 Task: Find connections with filter location Xinzhou with filter topic #Entrepreneurshipwith filter profile language English with filter current company Adani Ports and SEZ with filter school Savitribai Phule Pune University with filter industry Funds and Trusts with filter service category Information Security with filter keywords title Habitat for Humanity Builder
Action: Mouse moved to (519, 68)
Screenshot: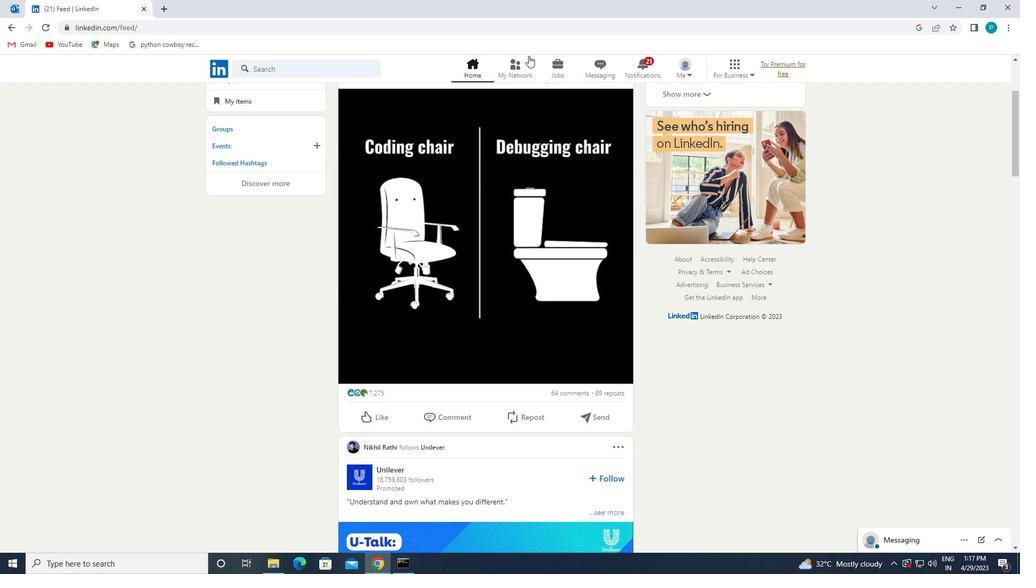 
Action: Mouse pressed left at (519, 68)
Screenshot: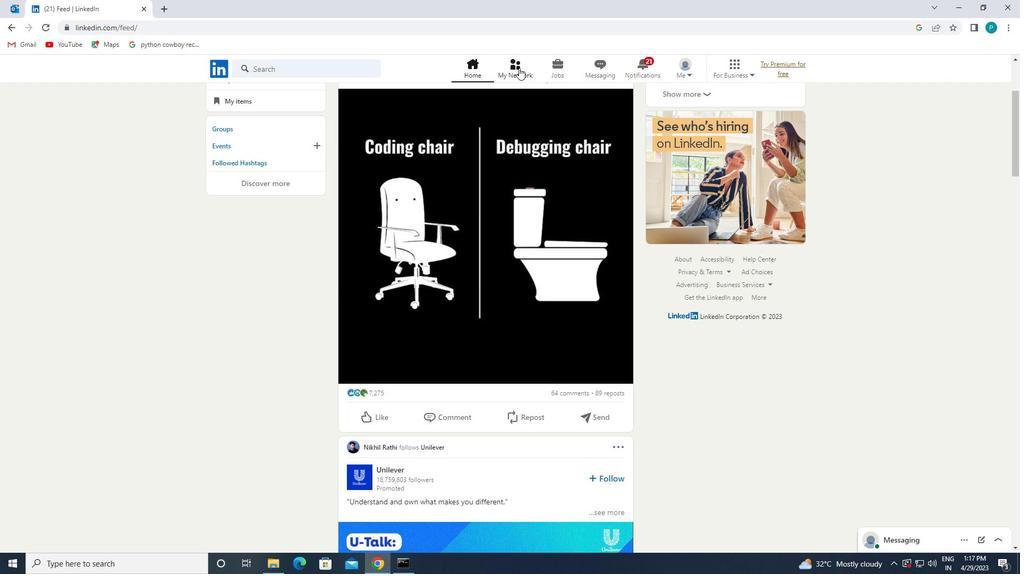 
Action: Mouse moved to (321, 131)
Screenshot: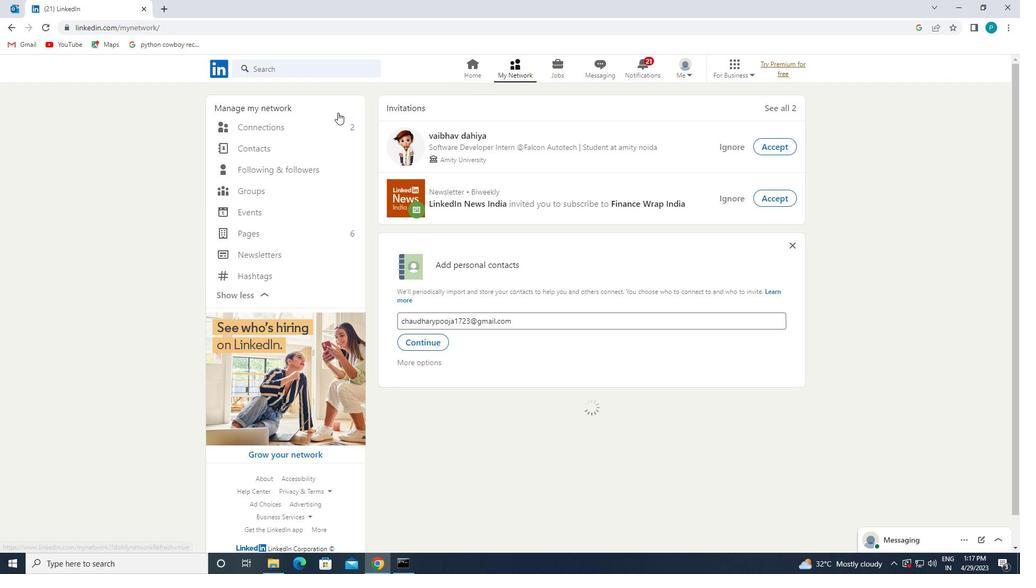 
Action: Mouse pressed left at (321, 131)
Screenshot: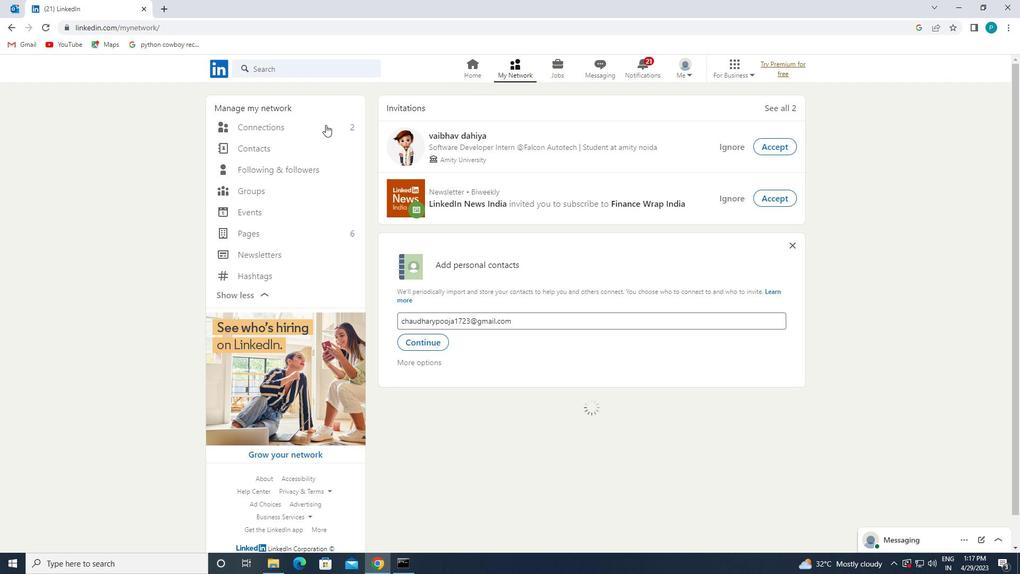 
Action: Mouse moved to (590, 122)
Screenshot: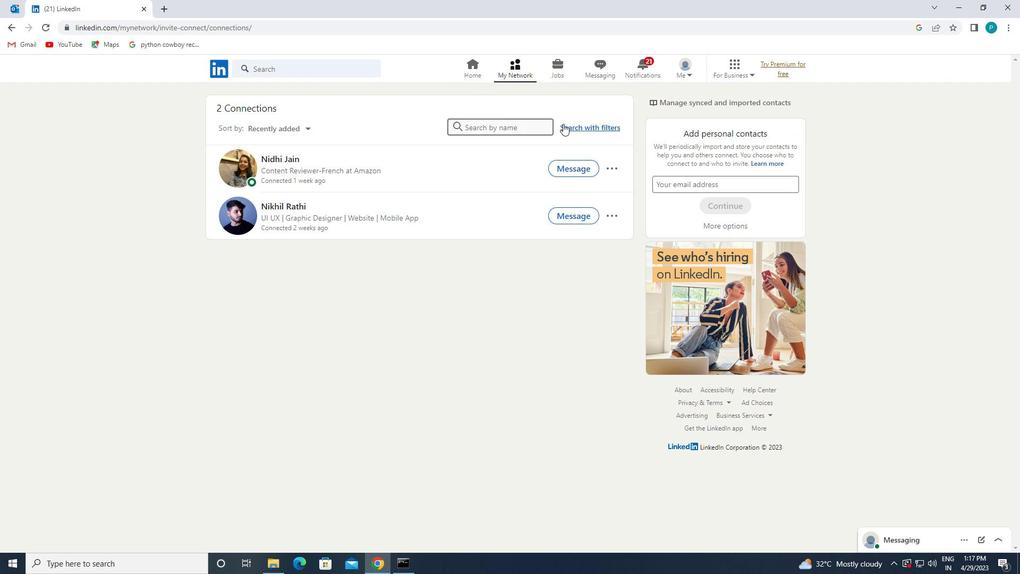 
Action: Mouse pressed left at (590, 122)
Screenshot: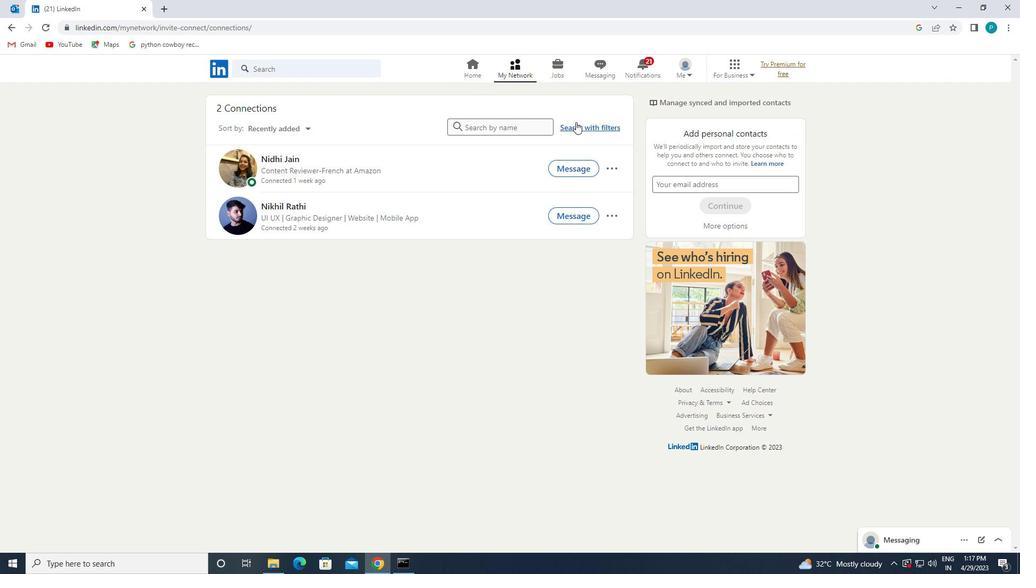 
Action: Mouse moved to (538, 97)
Screenshot: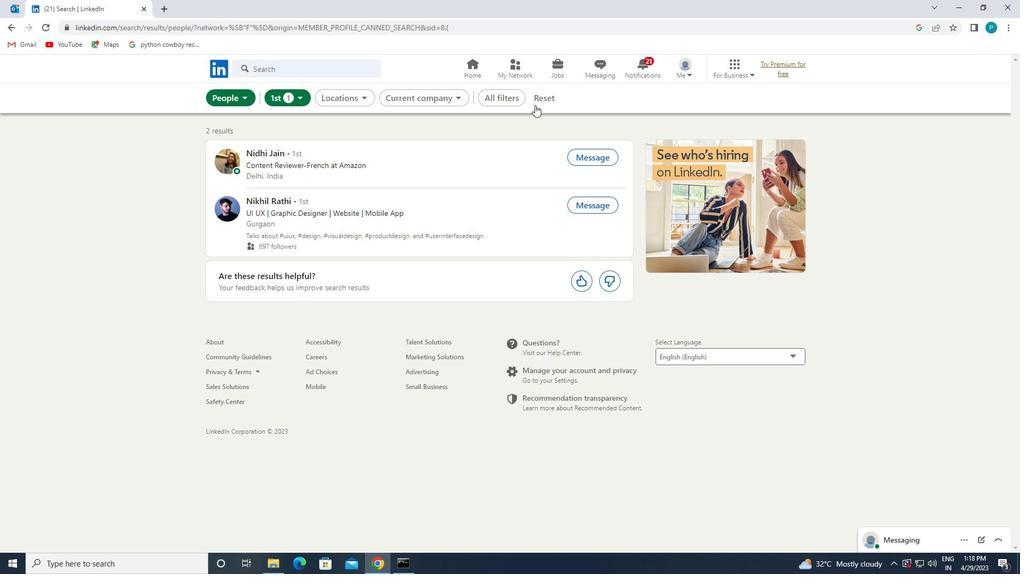 
Action: Mouse pressed left at (538, 97)
Screenshot: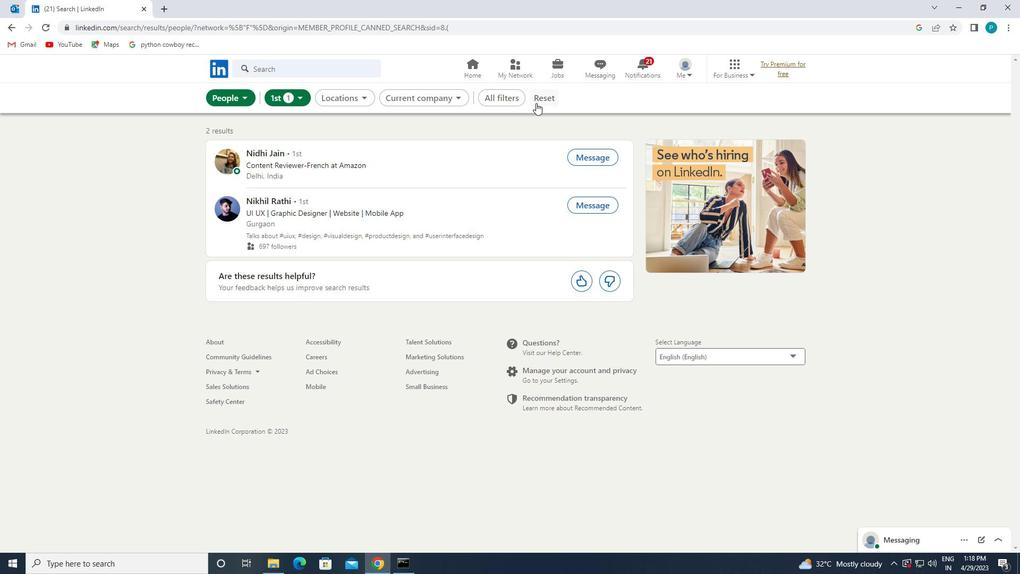 
Action: Mouse moved to (512, 95)
Screenshot: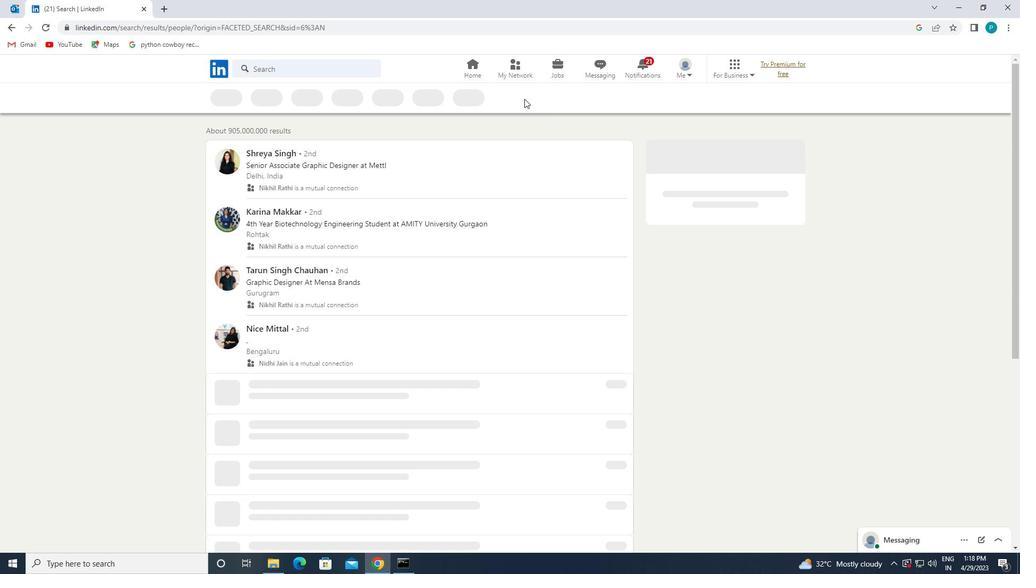 
Action: Mouse pressed left at (512, 95)
Screenshot: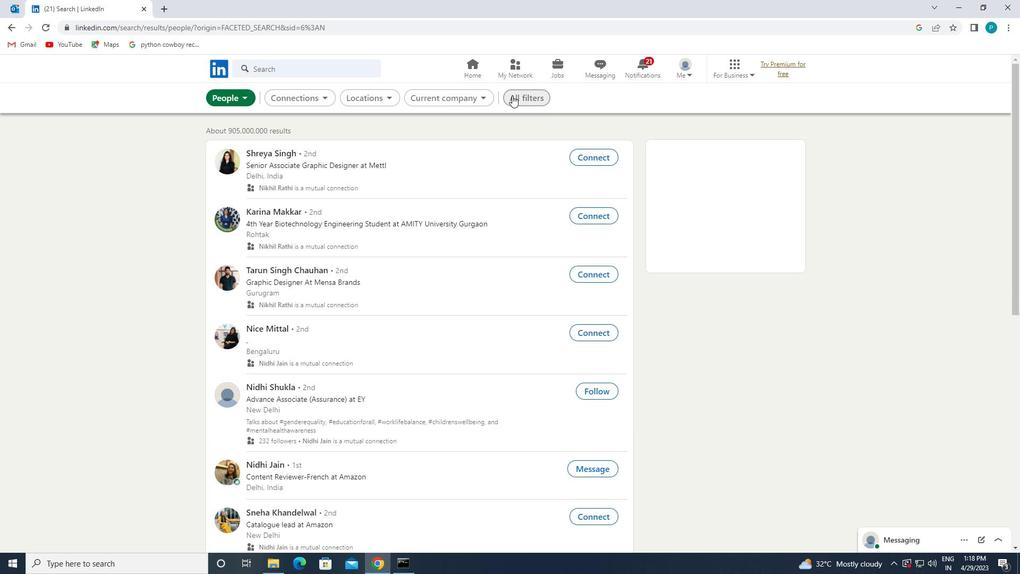 
Action: Mouse moved to (885, 273)
Screenshot: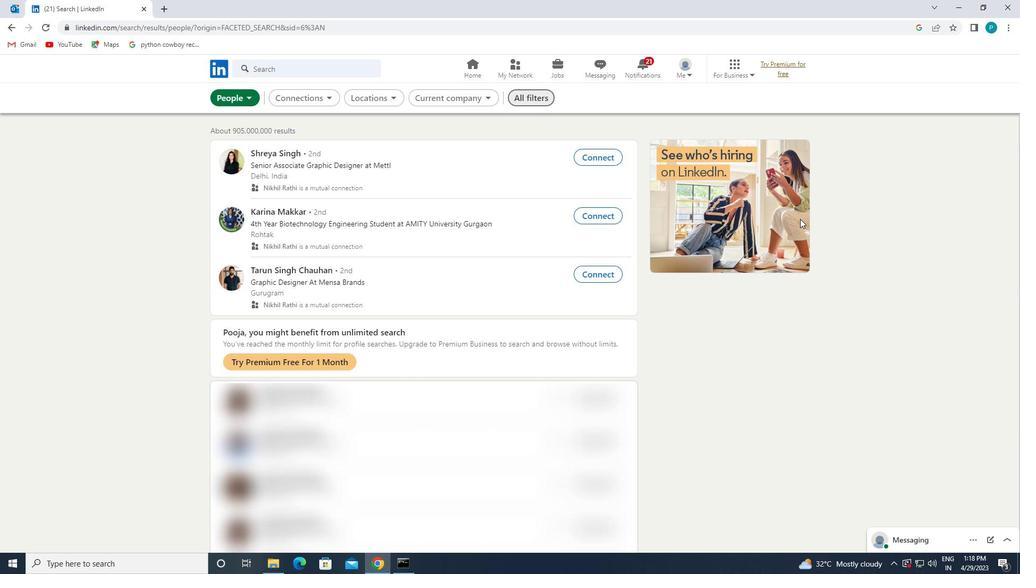 
Action: Mouse scrolled (885, 272) with delta (0, 0)
Screenshot: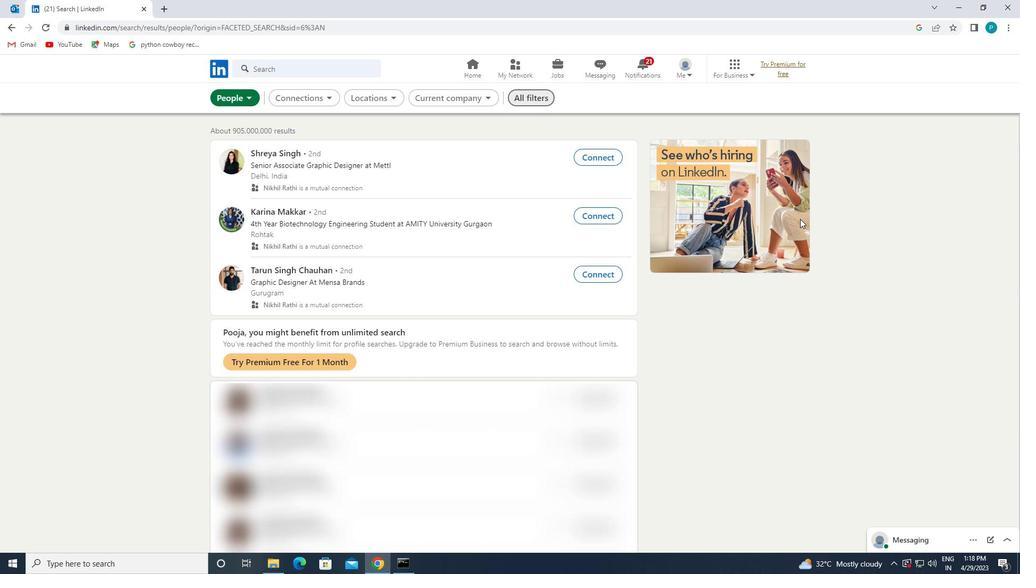
Action: Mouse moved to (885, 273)
Screenshot: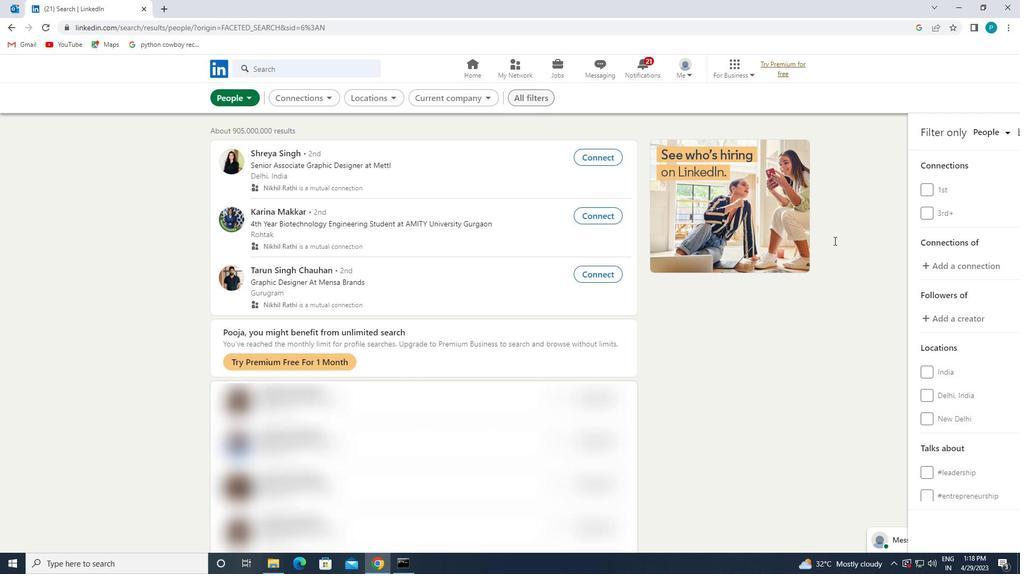 
Action: Mouse scrolled (885, 272) with delta (0, 0)
Screenshot: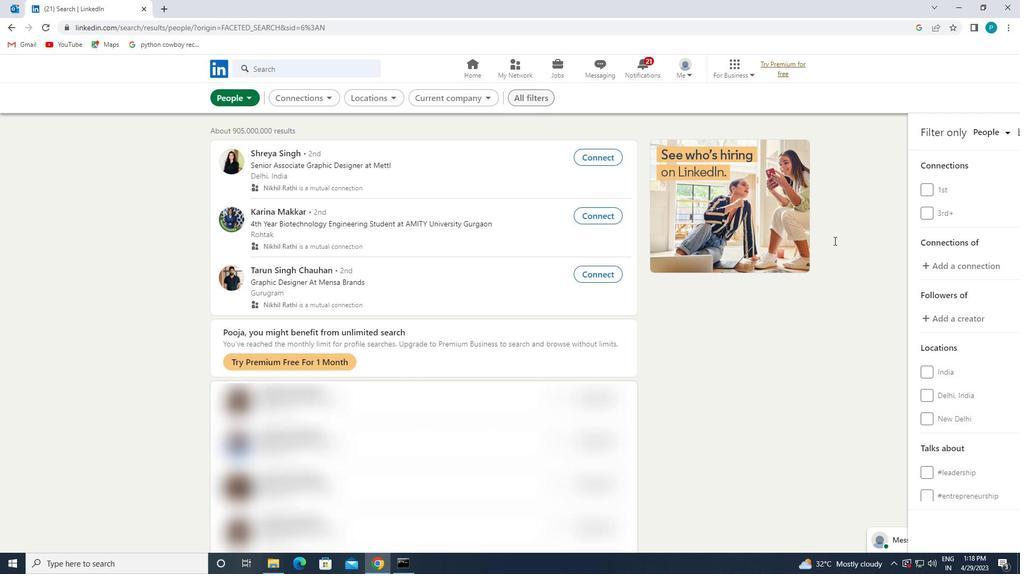 
Action: Mouse moved to (886, 274)
Screenshot: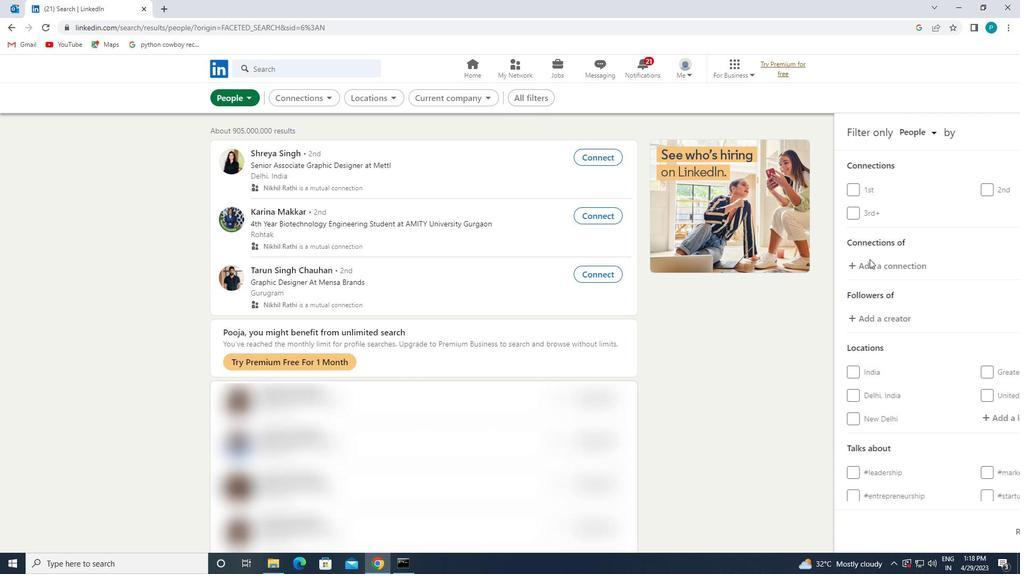 
Action: Mouse scrolled (886, 273) with delta (0, 0)
Screenshot: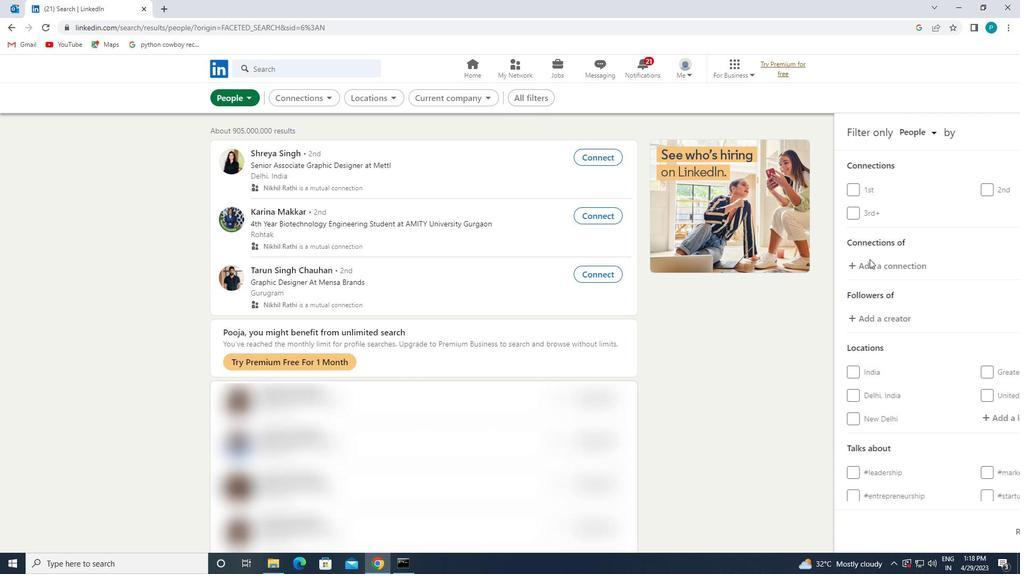 
Action: Mouse moved to (902, 250)
Screenshot: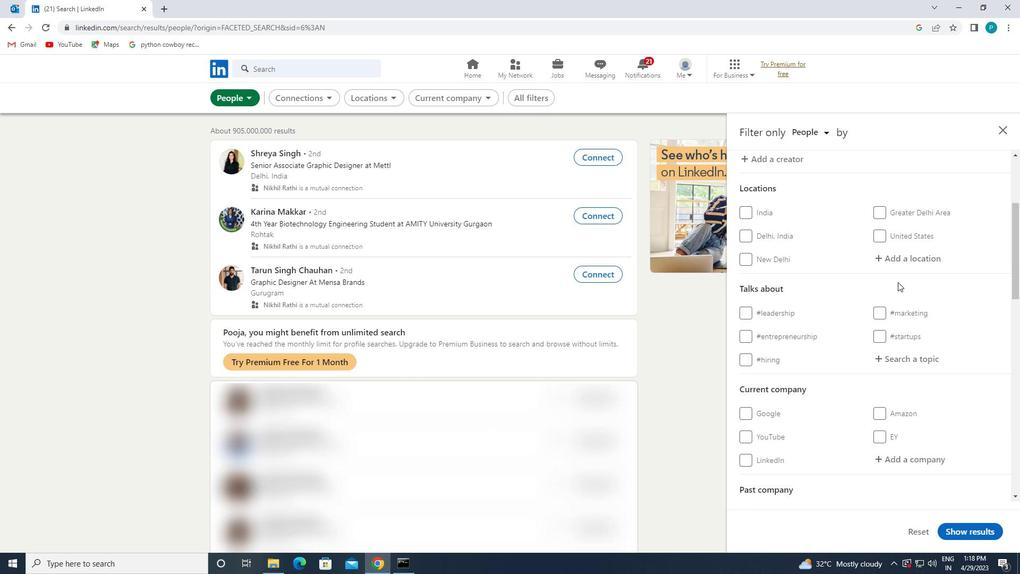 
Action: Mouse pressed left at (902, 250)
Screenshot: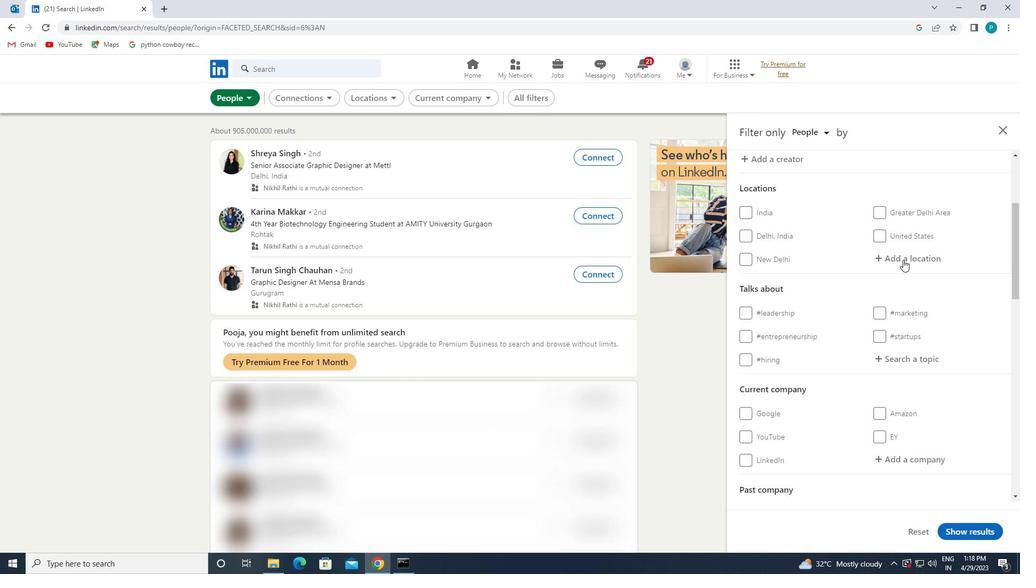 
Action: Key pressed <Key.caps_lock>x<Key.caps_lock>inzhou
Screenshot: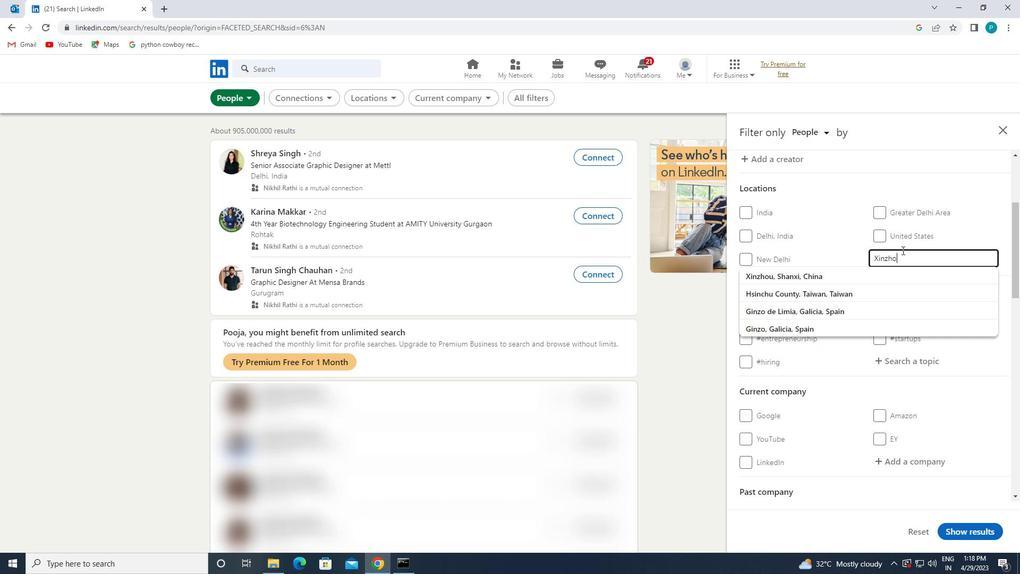 
Action: Mouse scrolled (902, 249) with delta (0, 0)
Screenshot: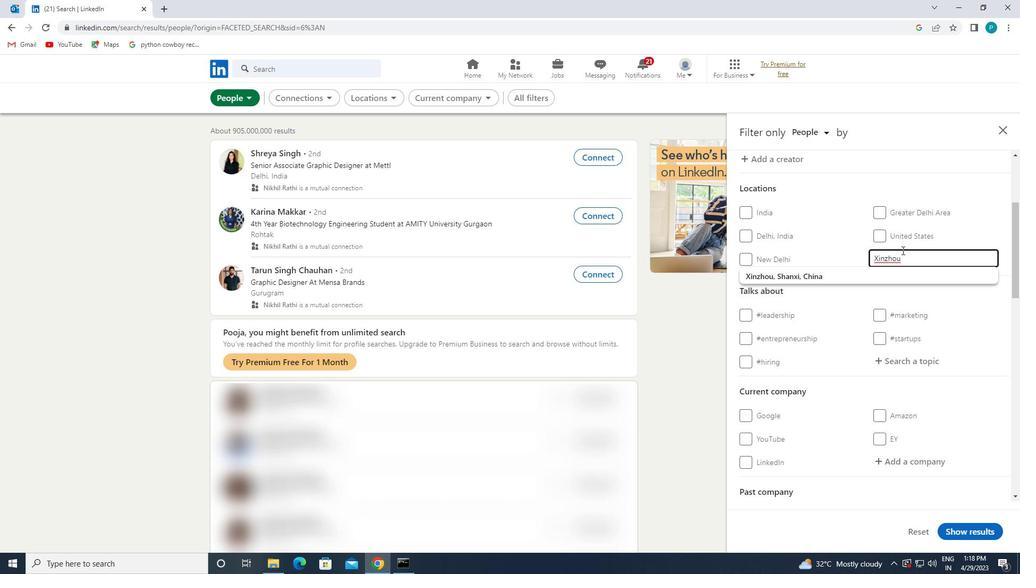 
Action: Mouse moved to (865, 223)
Screenshot: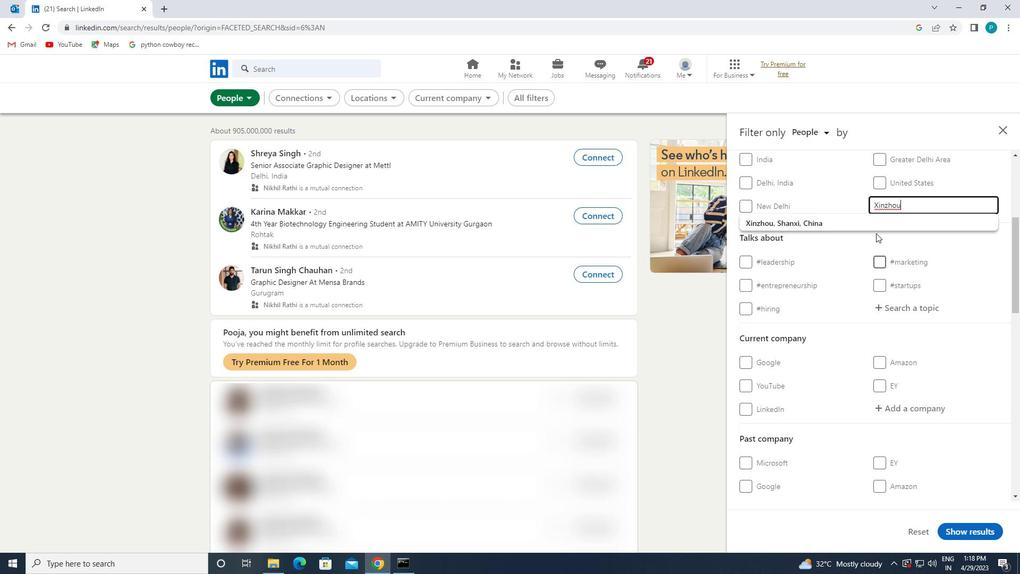 
Action: Mouse pressed left at (865, 223)
Screenshot: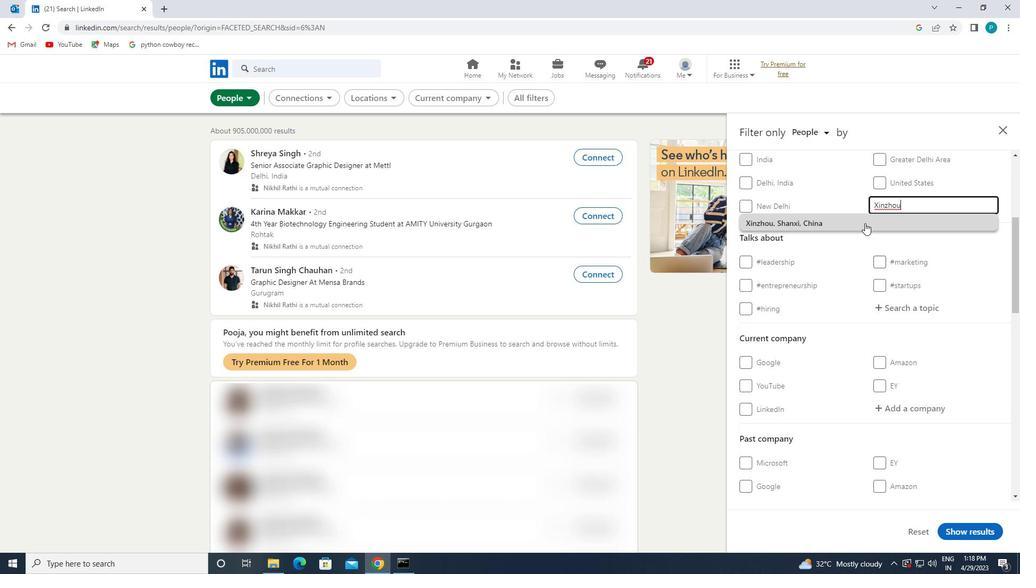 
Action: Mouse moved to (924, 331)
Screenshot: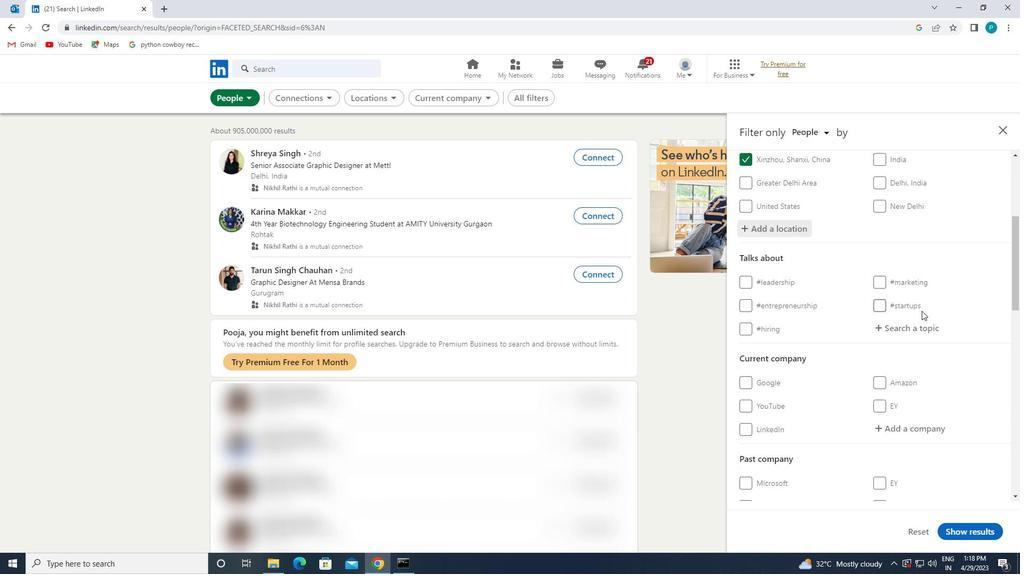 
Action: Mouse pressed left at (924, 331)
Screenshot: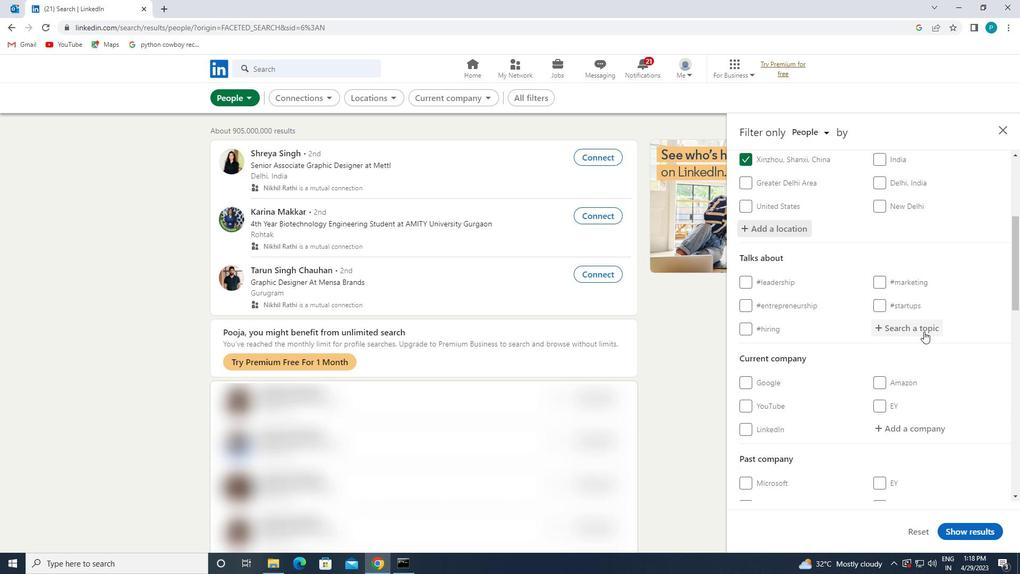 
Action: Key pressed <Key.shift>#<Key.caps_lock>E<Key.caps_lock>NTREPRENEURS
Screenshot: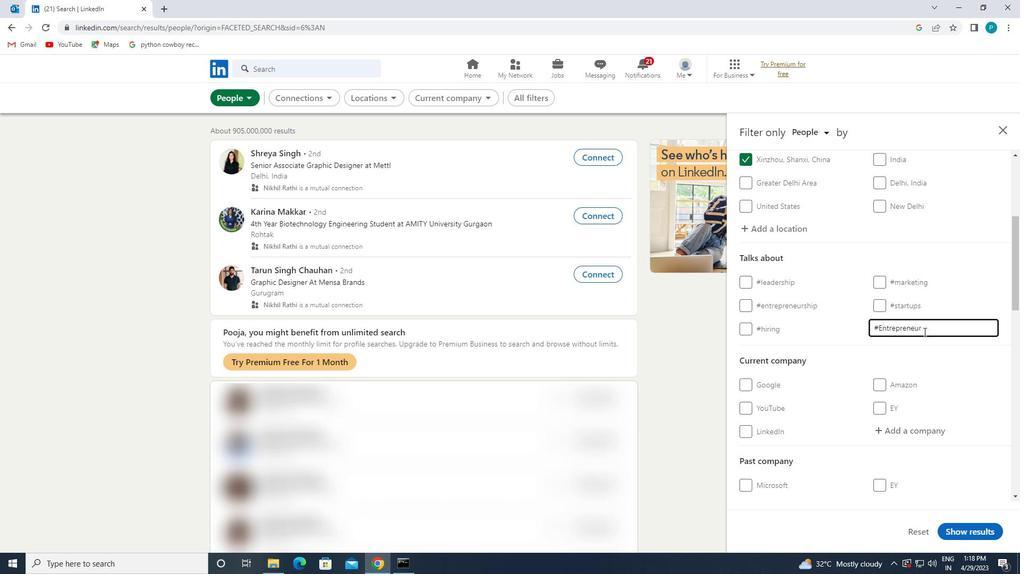 
Action: Mouse scrolled (924, 331) with delta (0, 0)
Screenshot: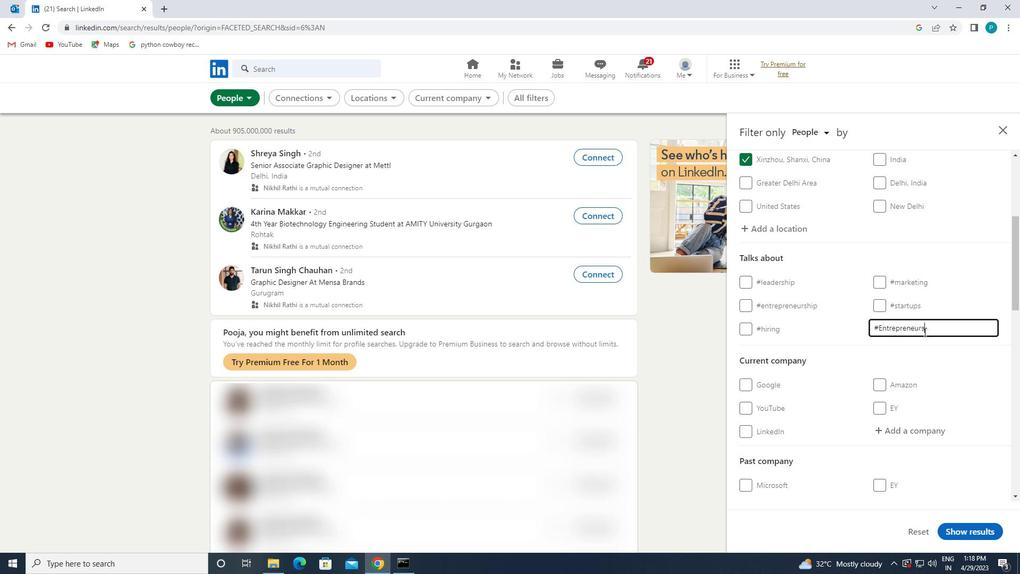 
Action: Mouse moved to (933, 377)
Screenshot: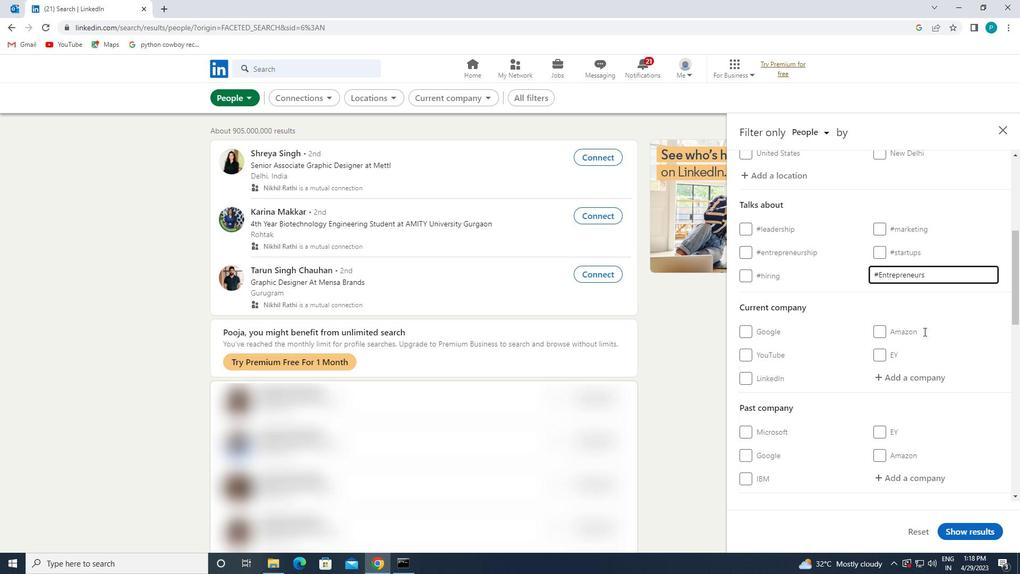 
Action: Mouse scrolled (933, 376) with delta (0, 0)
Screenshot: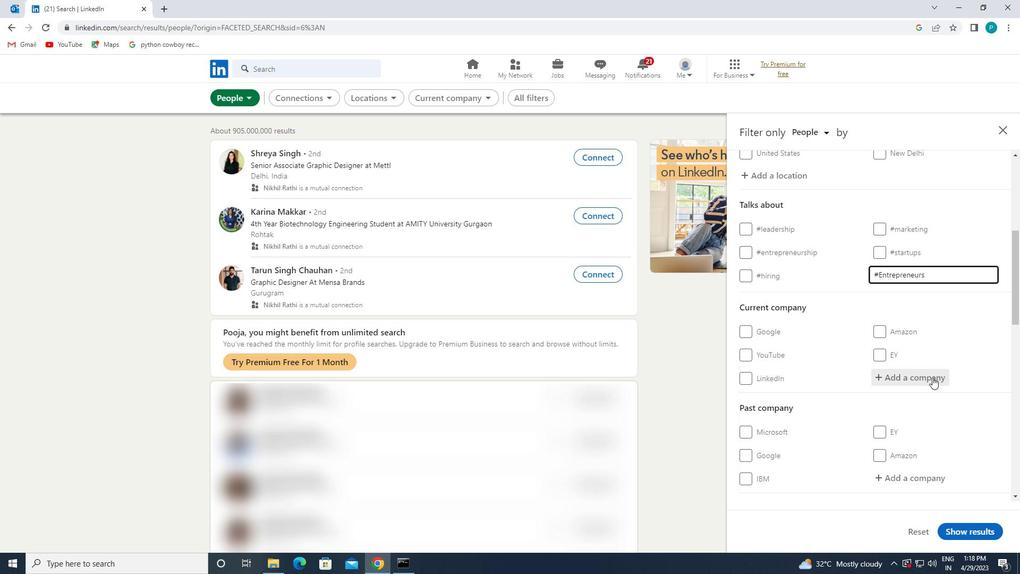 
Action: Mouse scrolled (933, 376) with delta (0, 0)
Screenshot: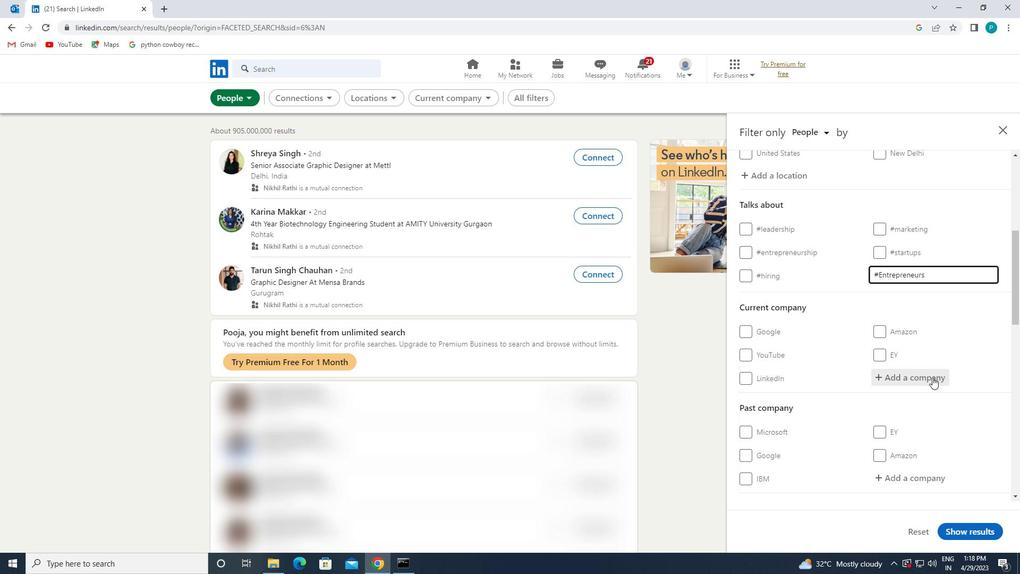 
Action: Mouse scrolled (933, 376) with delta (0, 0)
Screenshot: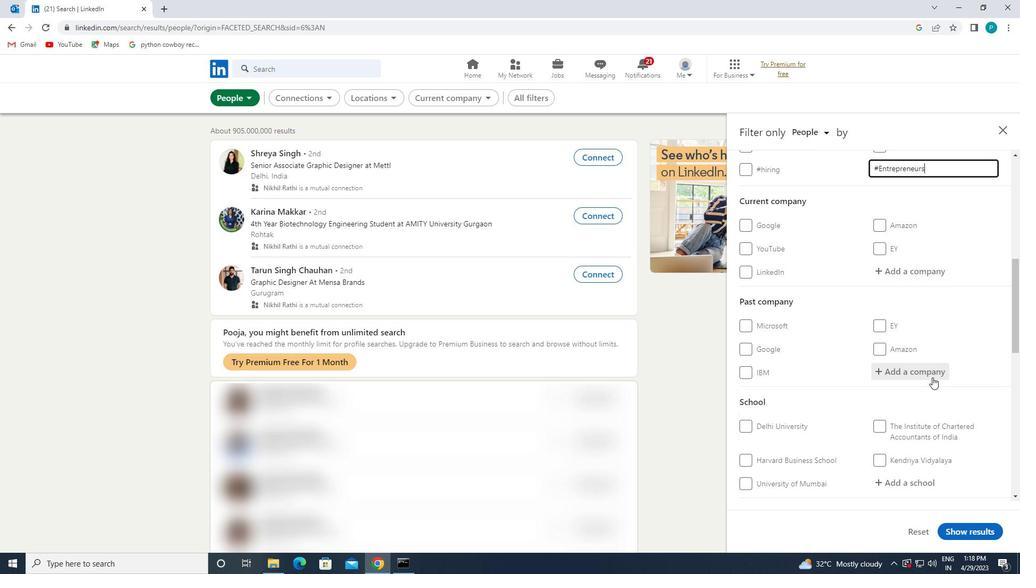
Action: Mouse scrolled (933, 376) with delta (0, 0)
Screenshot: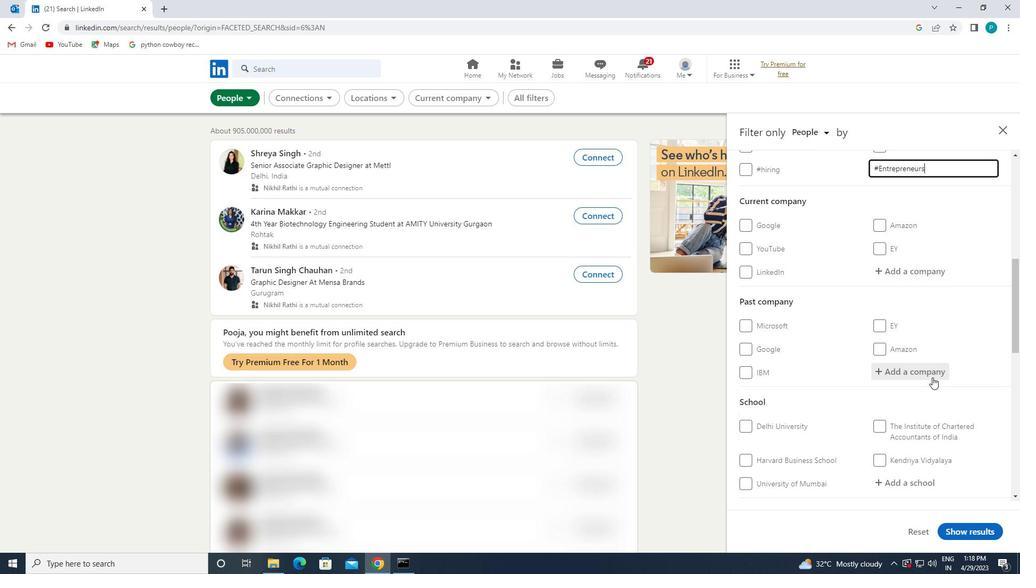 
Action: Mouse moved to (887, 385)
Screenshot: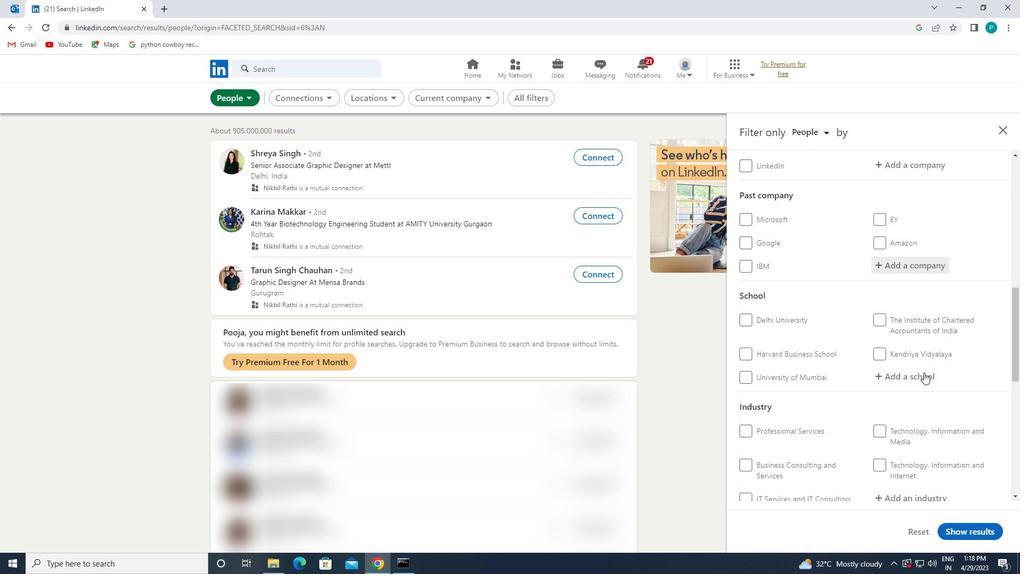 
Action: Mouse scrolled (887, 384) with delta (0, 0)
Screenshot: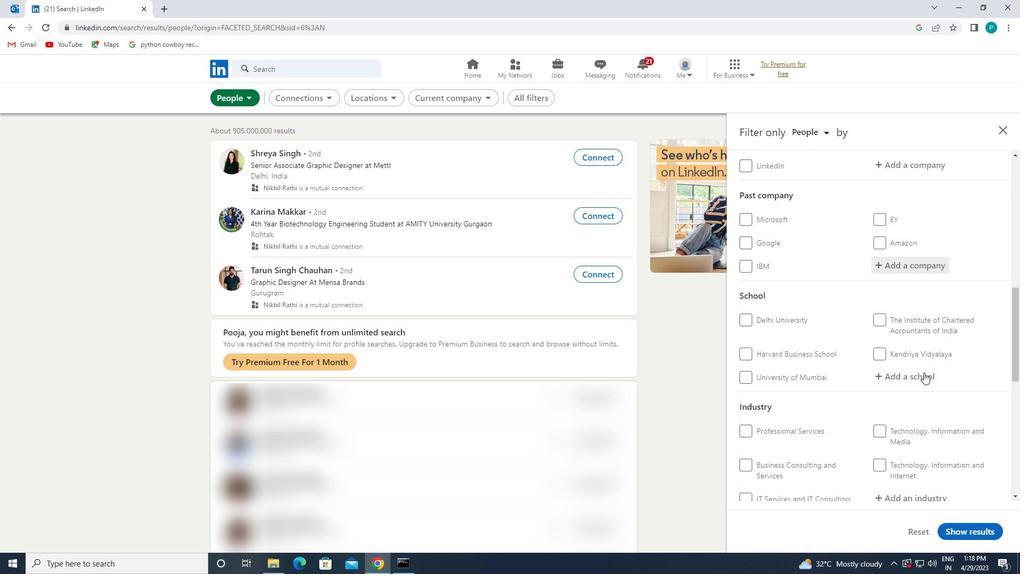 
Action: Mouse moved to (873, 392)
Screenshot: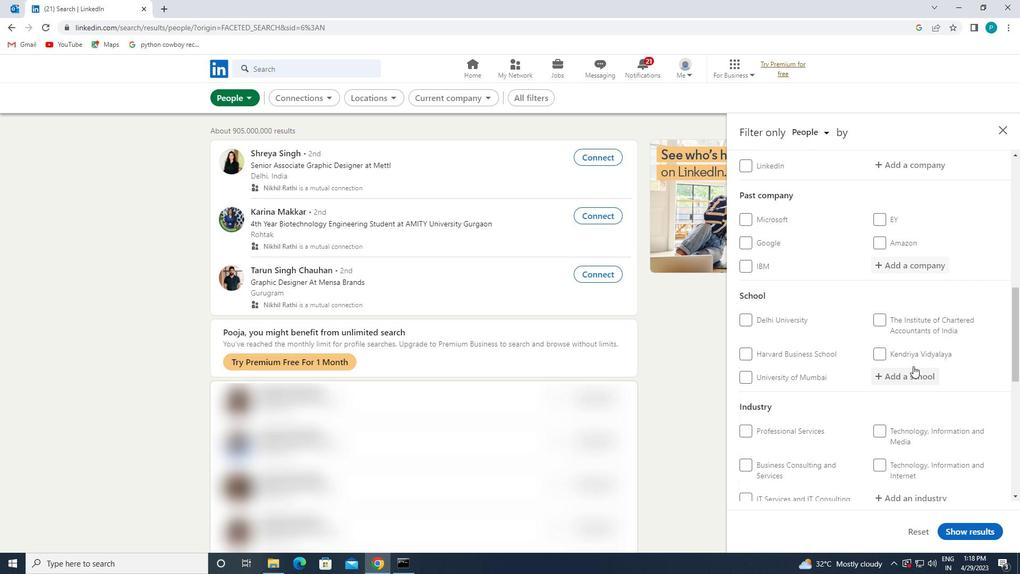 
Action: Mouse scrolled (873, 391) with delta (0, 0)
Screenshot: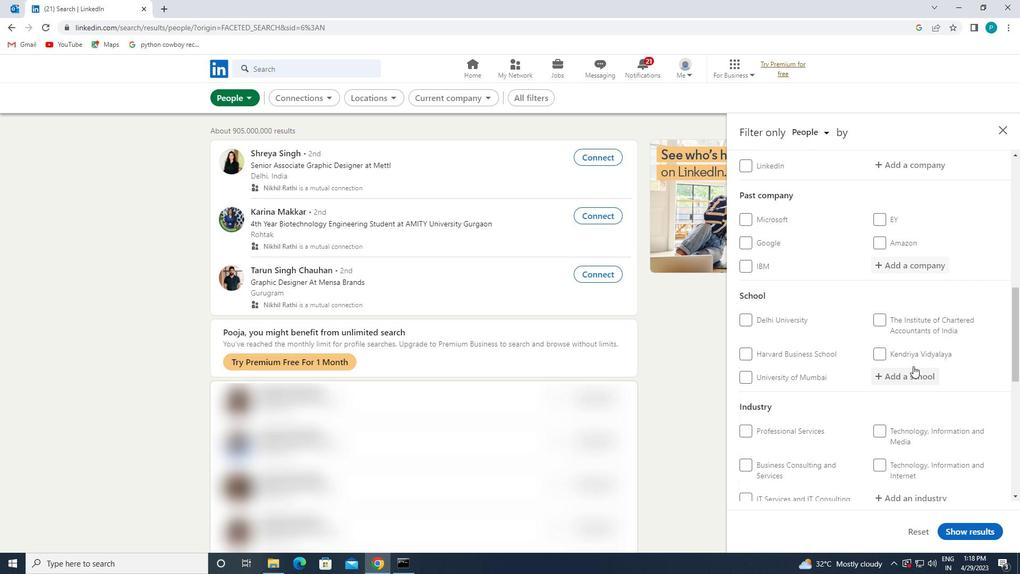 
Action: Mouse moved to (870, 392)
Screenshot: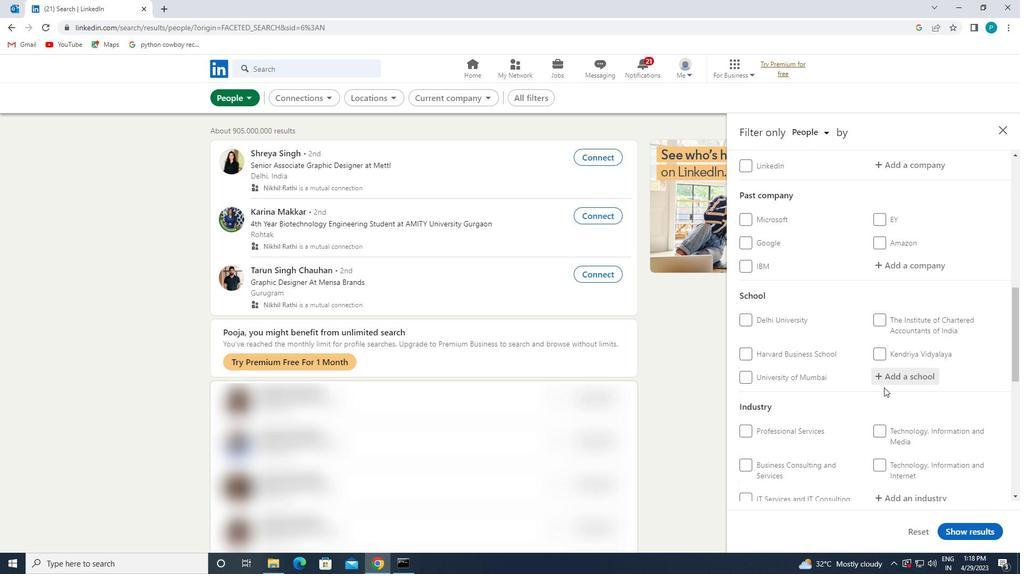 
Action: Mouse scrolled (870, 391) with delta (0, 0)
Screenshot: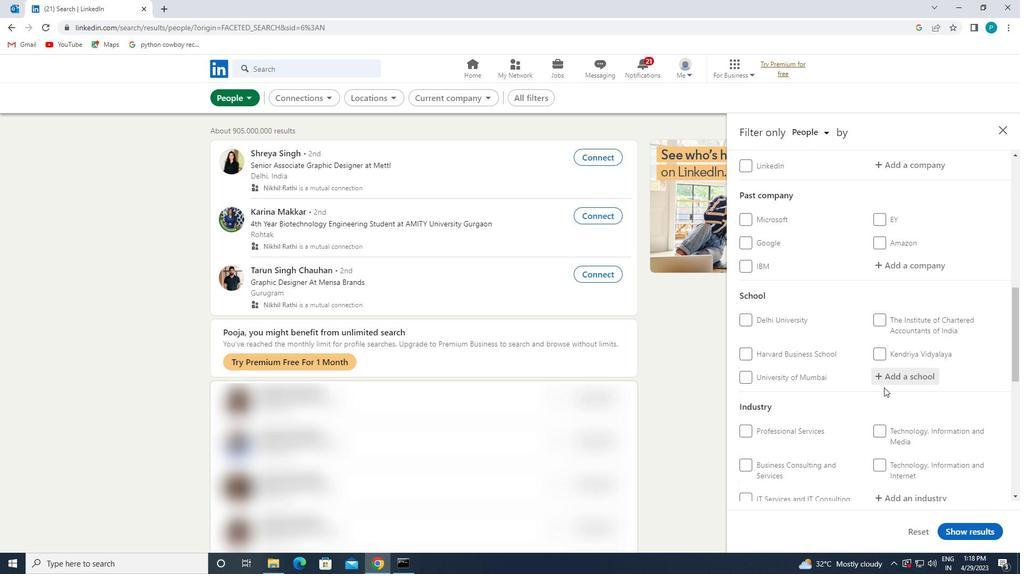 
Action: Mouse moved to (857, 394)
Screenshot: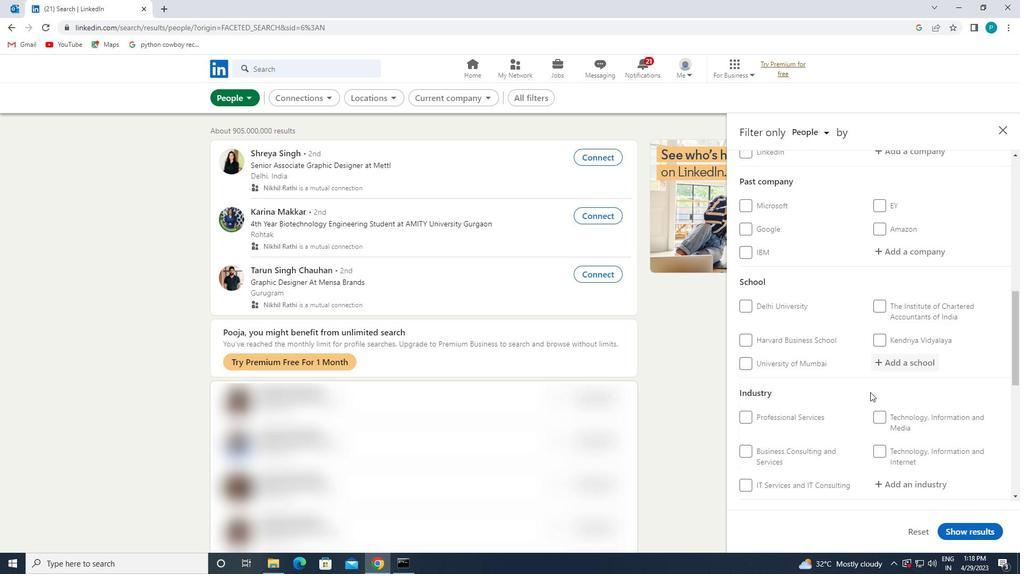 
Action: Mouse scrolled (857, 394) with delta (0, 0)
Screenshot: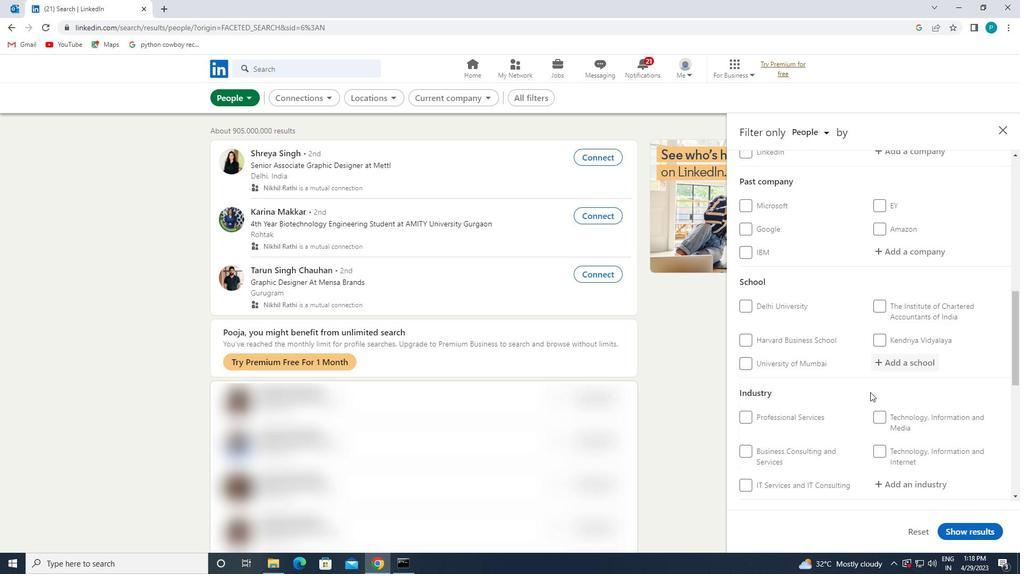 
Action: Mouse moved to (753, 344)
Screenshot: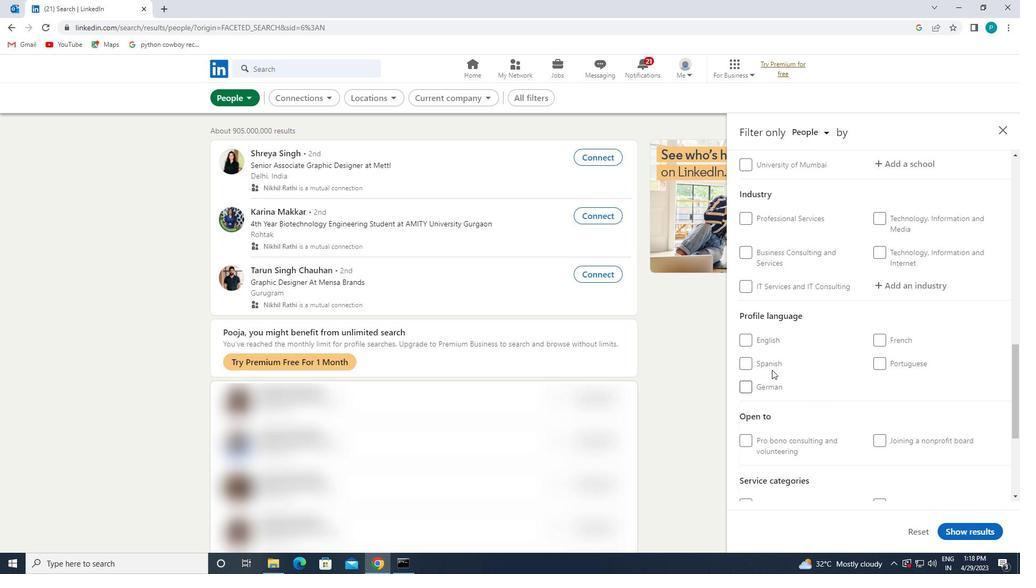 
Action: Mouse pressed left at (753, 344)
Screenshot: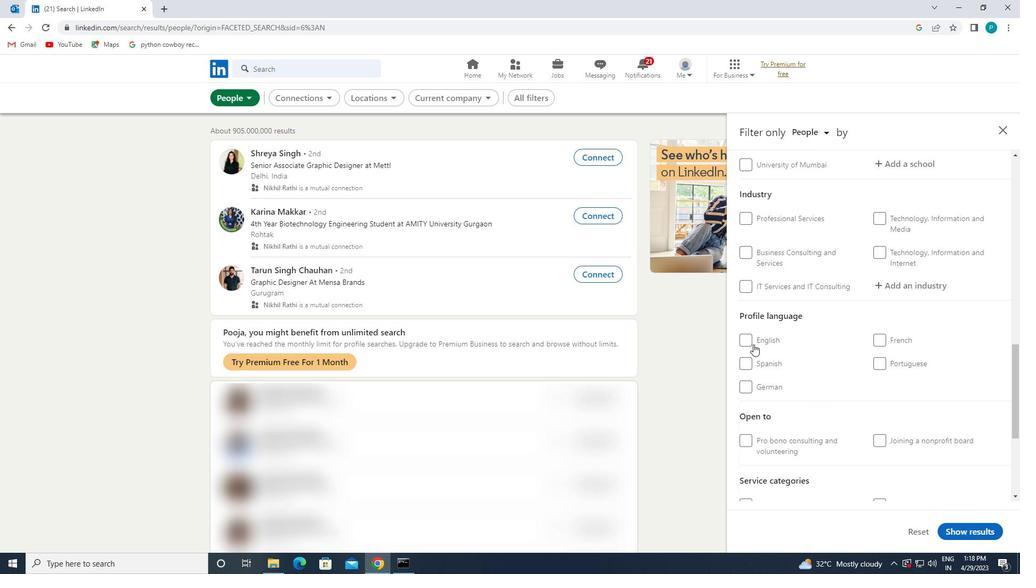 
Action: Mouse moved to (788, 351)
Screenshot: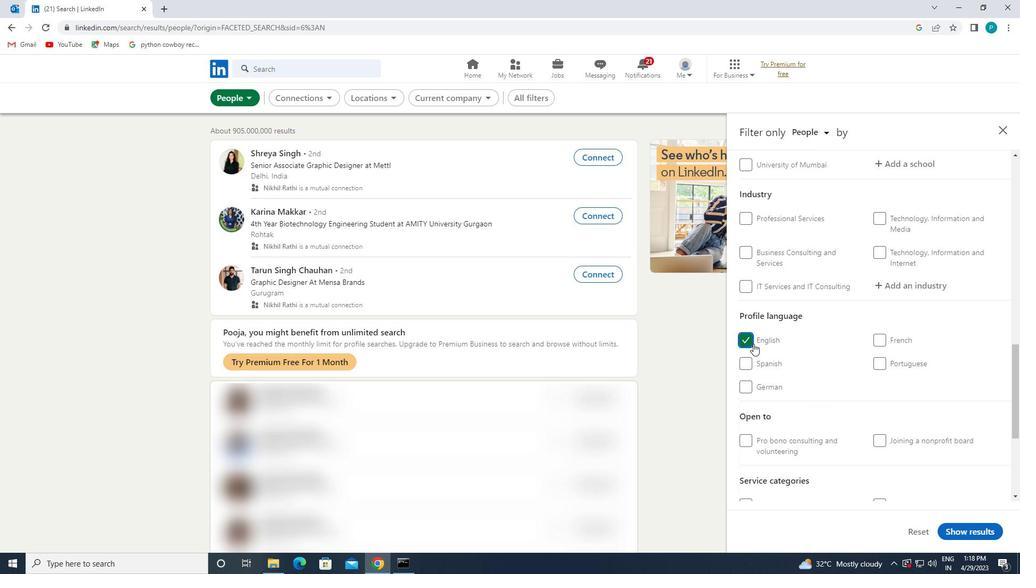
Action: Mouse scrolled (788, 351) with delta (0, 0)
Screenshot: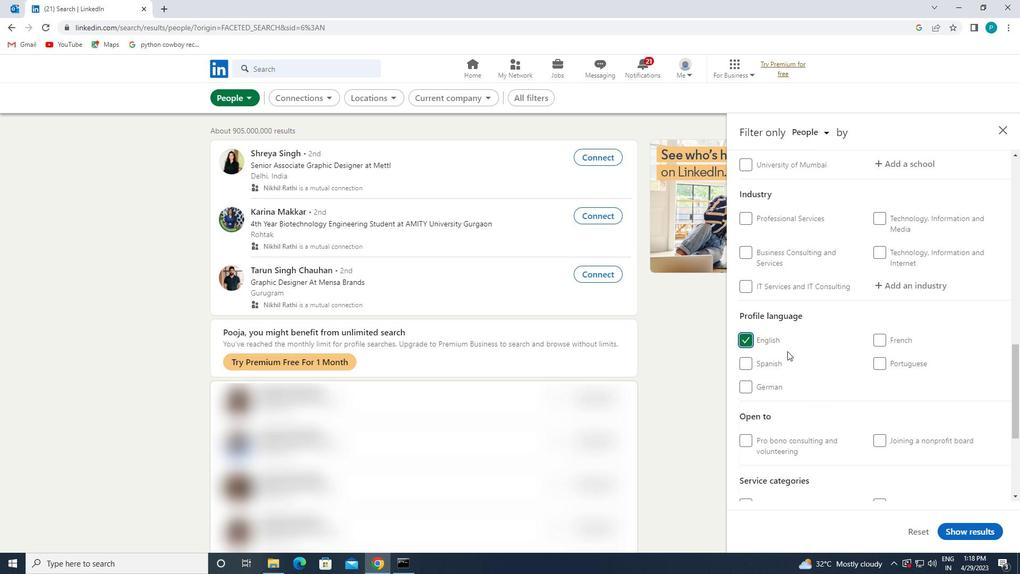 
Action: Mouse scrolled (788, 351) with delta (0, 0)
Screenshot: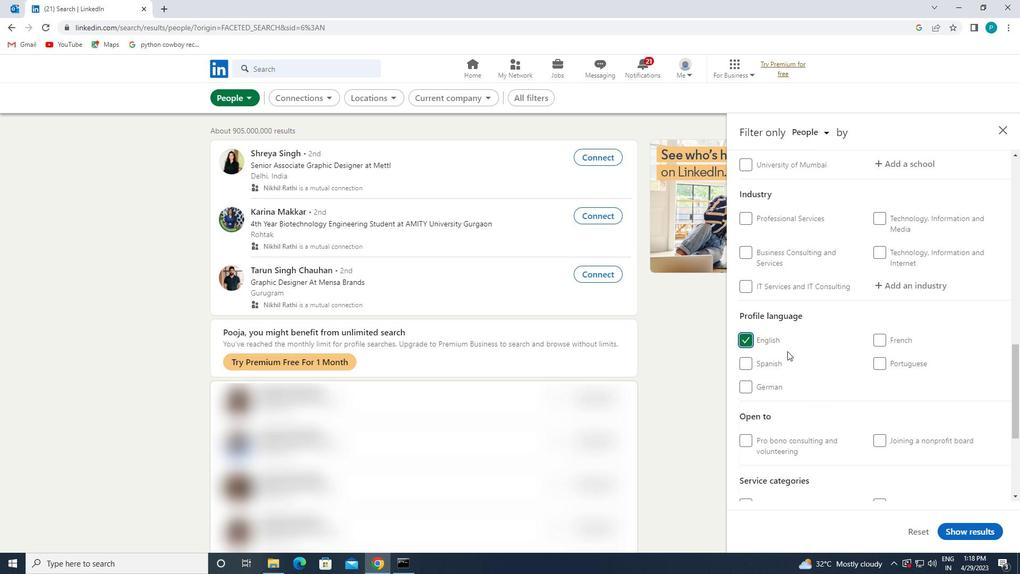 
Action: Mouse moved to (859, 367)
Screenshot: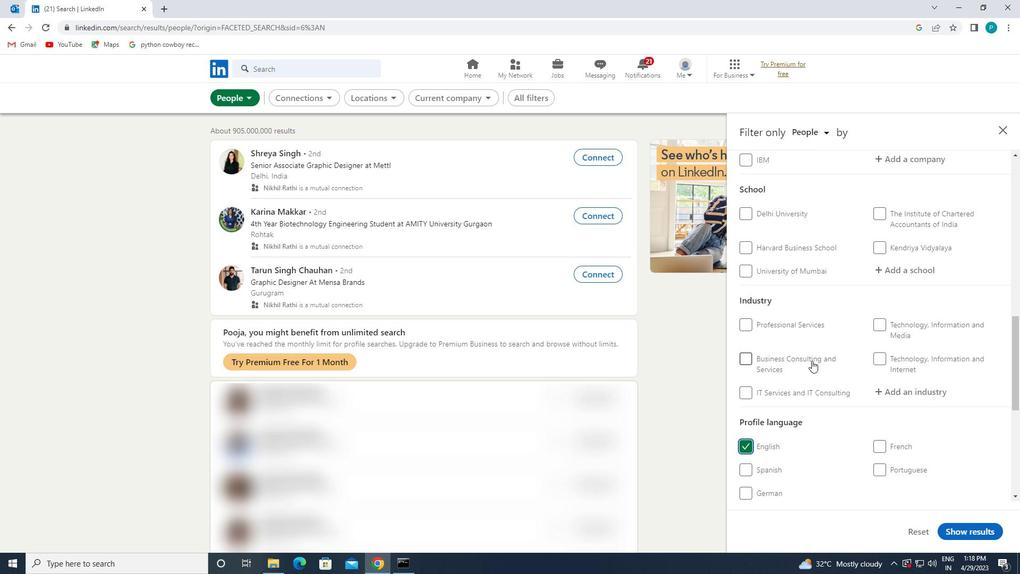 
Action: Mouse scrolled (859, 367) with delta (0, 0)
Screenshot: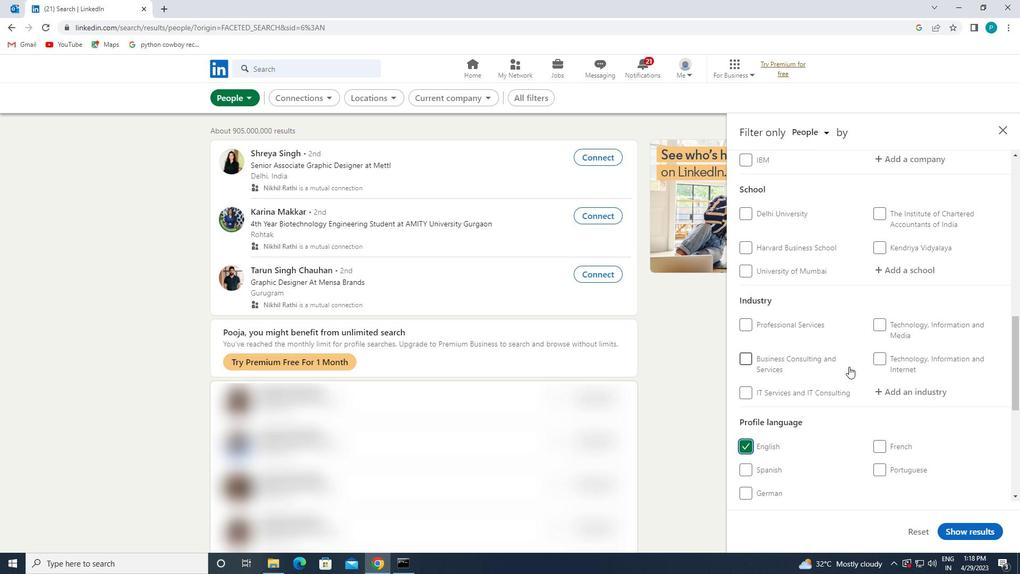 
Action: Mouse moved to (860, 367)
Screenshot: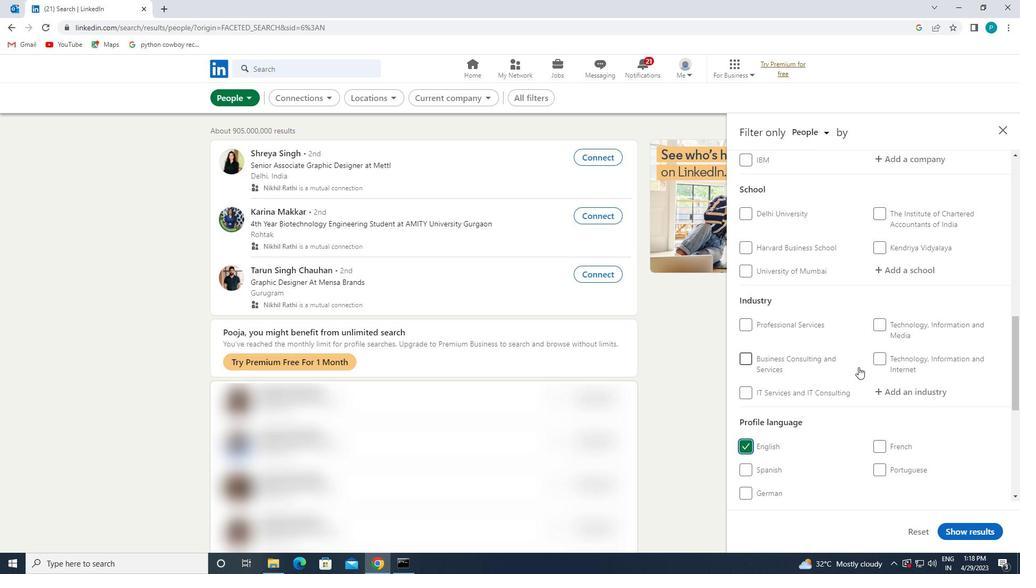 
Action: Mouse scrolled (860, 367) with delta (0, 0)
Screenshot: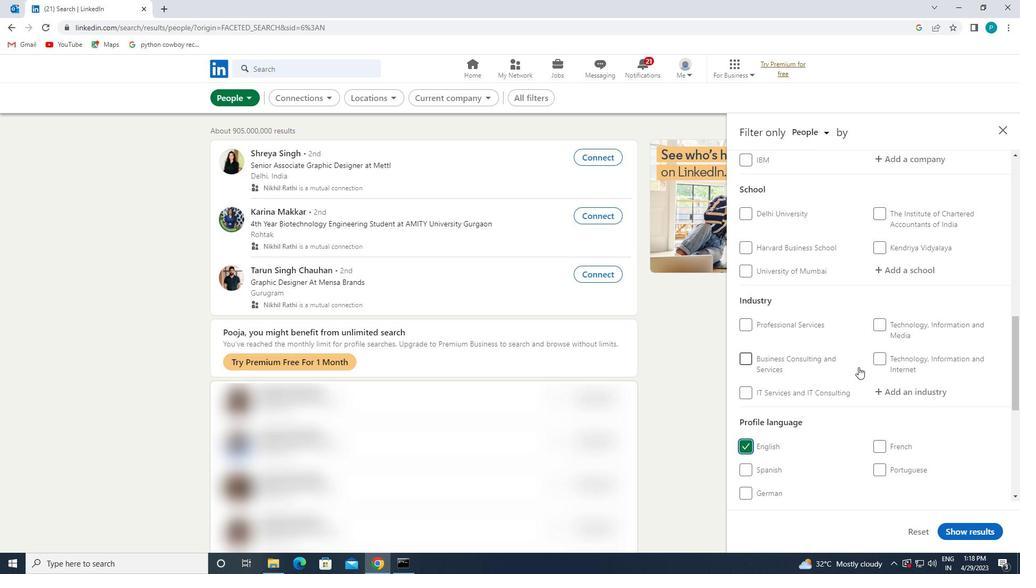 
Action: Mouse scrolled (860, 367) with delta (0, 0)
Screenshot: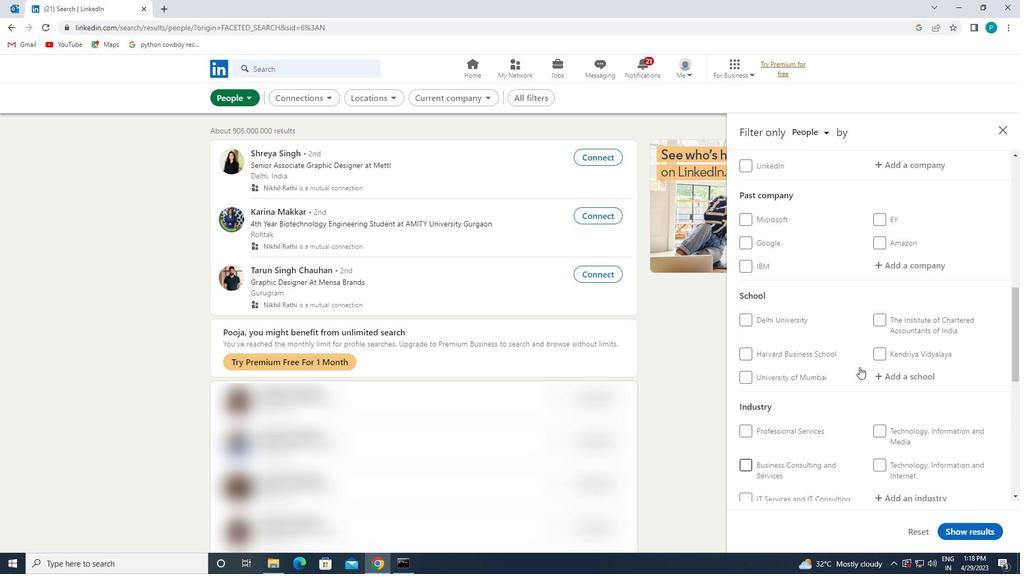 
Action: Mouse scrolled (860, 367) with delta (0, 0)
Screenshot: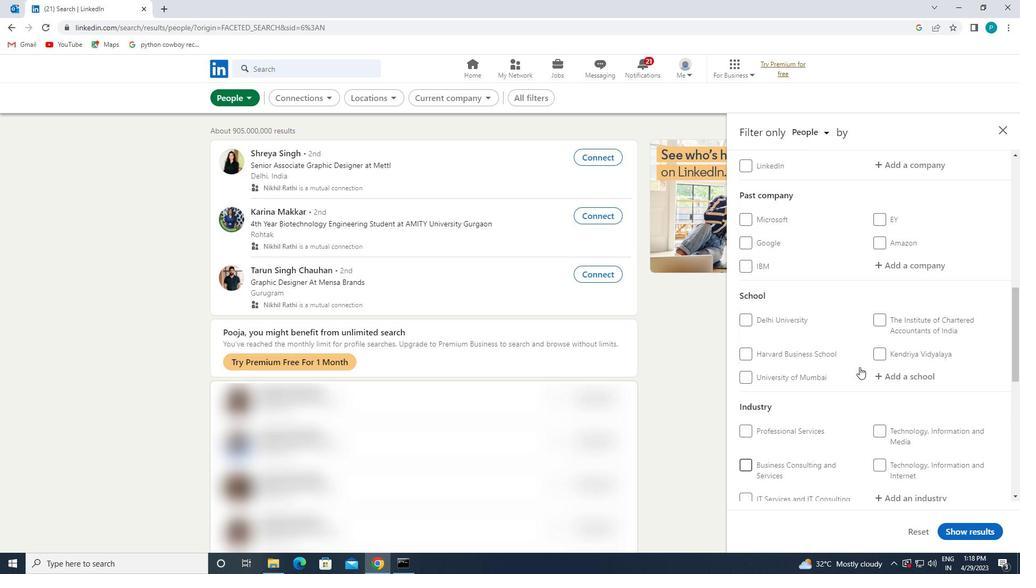 
Action: Mouse moved to (913, 267)
Screenshot: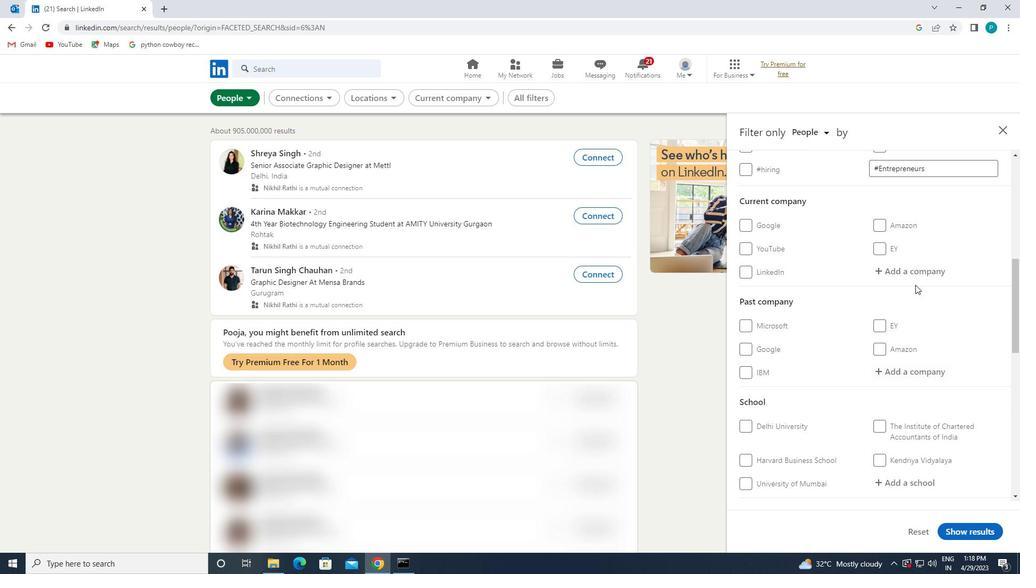 
Action: Mouse pressed left at (913, 267)
Screenshot: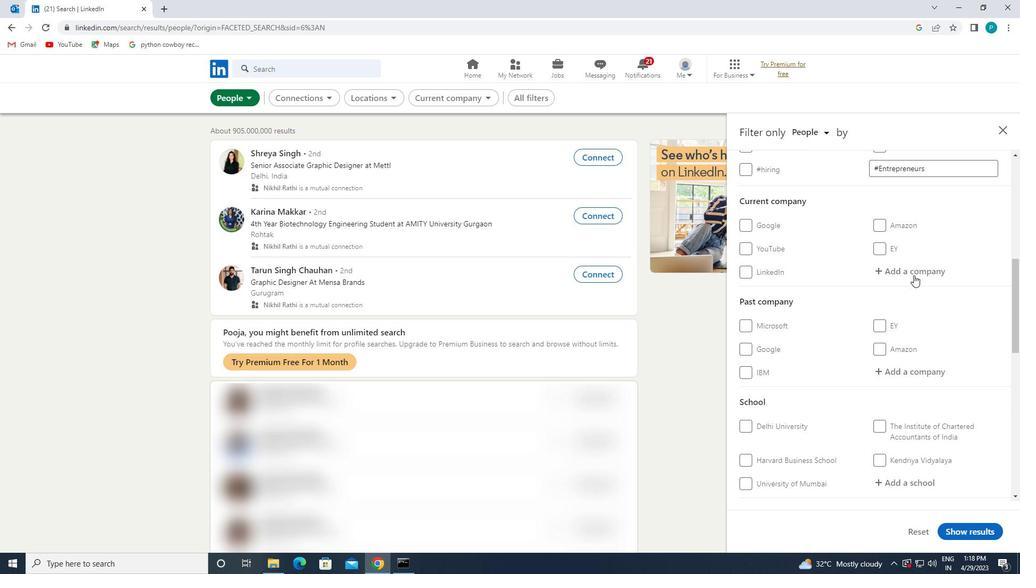 
Action: Mouse moved to (912, 266)
Screenshot: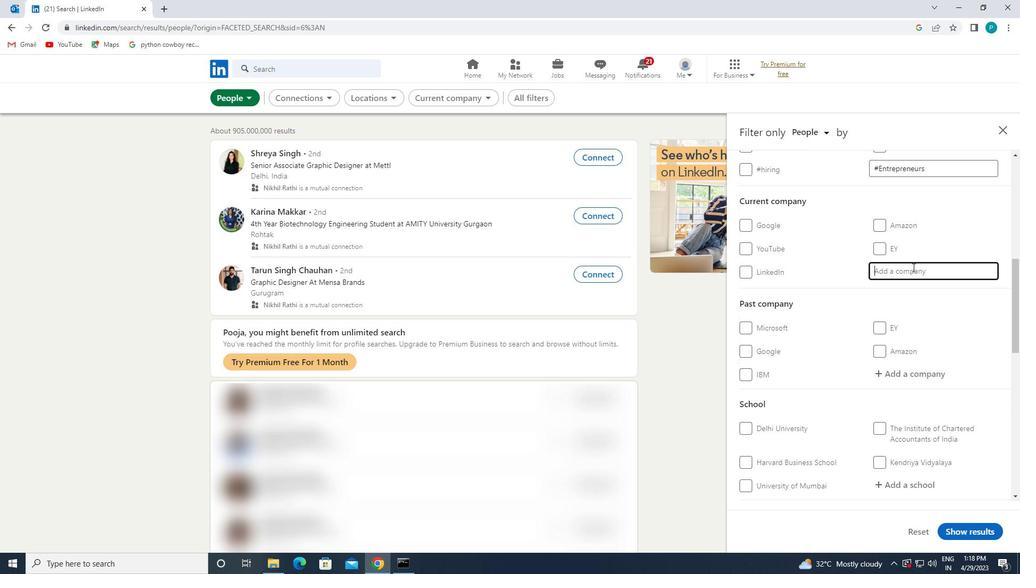 
Action: Key pressed <Key.caps_lock>A<Key.caps_lock>DANI
Screenshot: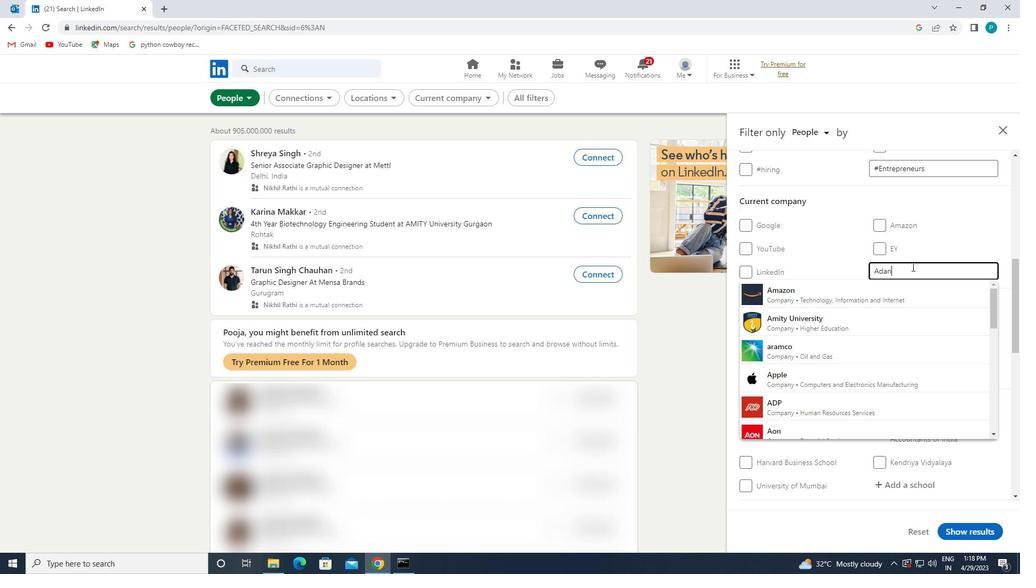 
Action: Mouse moved to (931, 345)
Screenshot: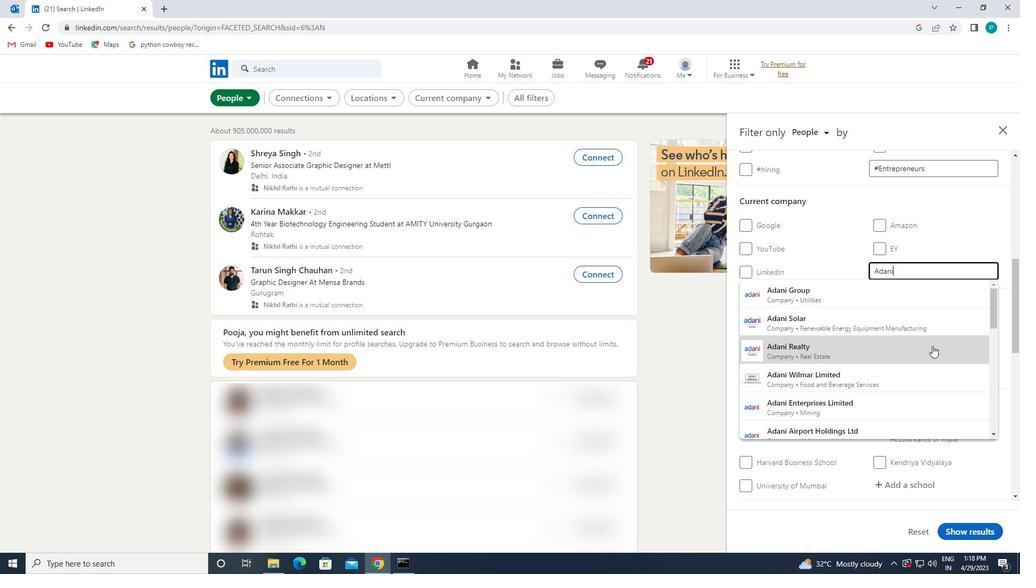 
Action: Mouse scrolled (931, 345) with delta (0, 0)
Screenshot: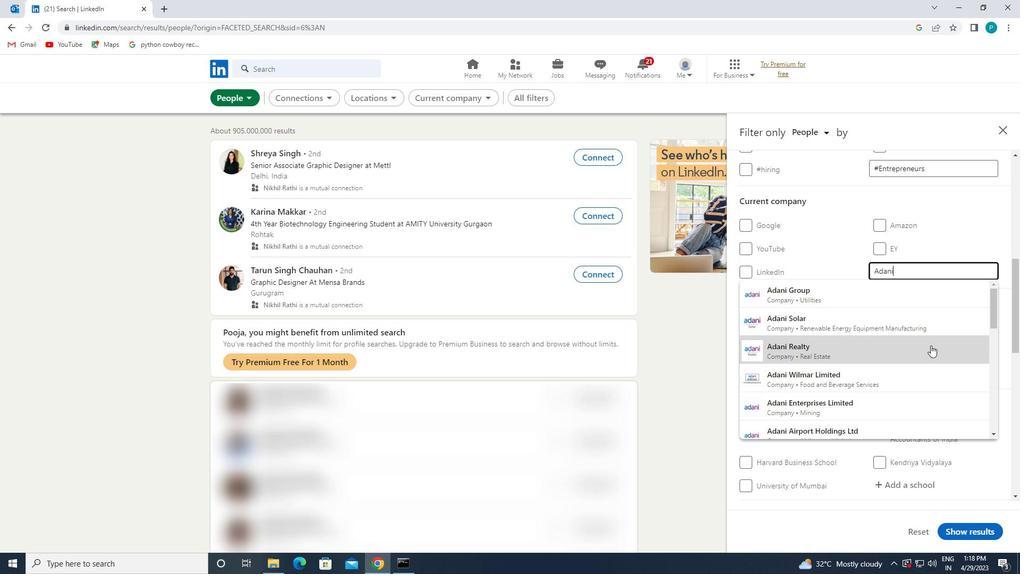 
Action: Mouse scrolled (931, 345) with delta (0, 0)
Screenshot: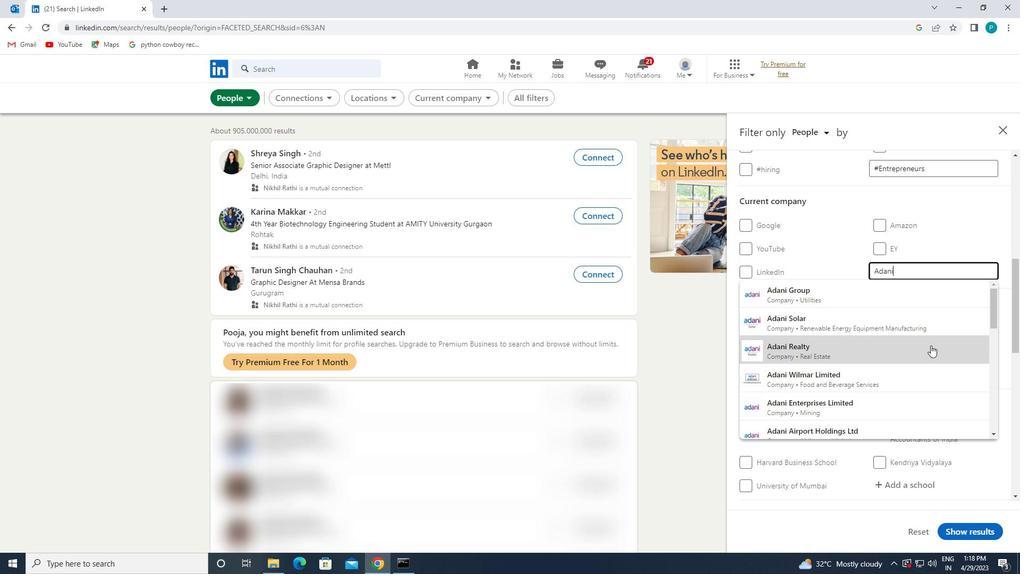 
Action: Mouse moved to (934, 374)
Screenshot: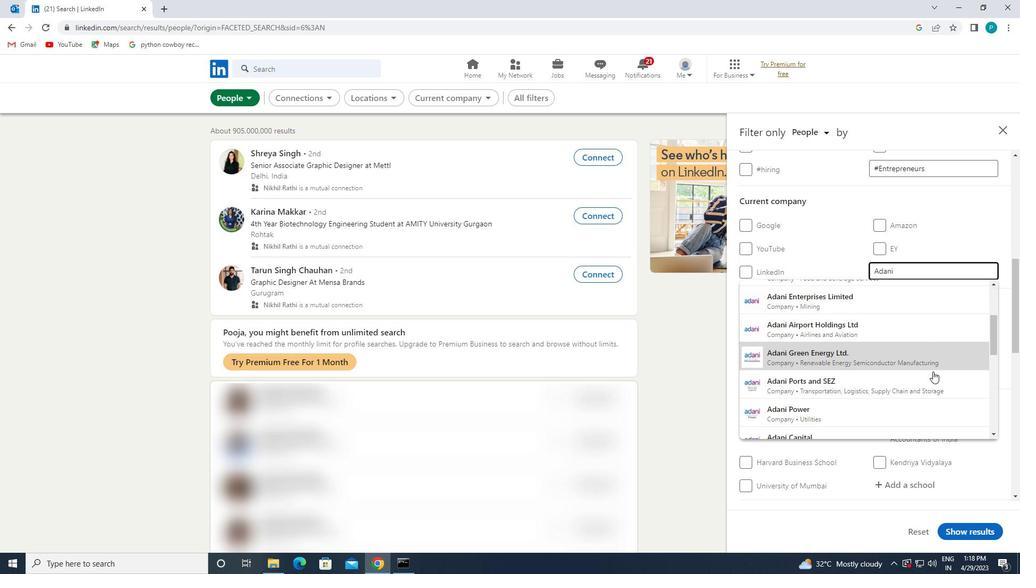 
Action: Mouse pressed left at (934, 374)
Screenshot: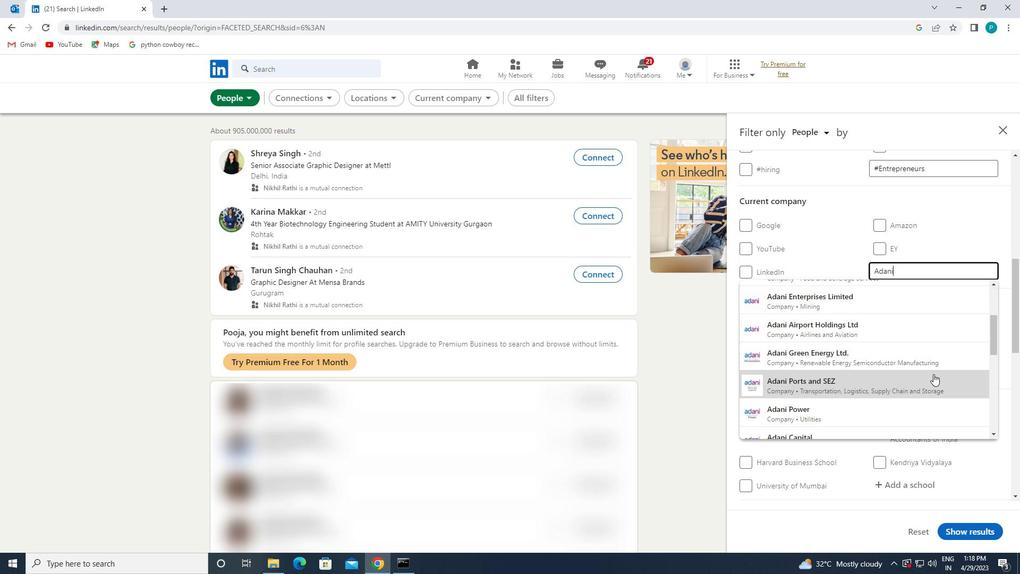 
Action: Mouse moved to (915, 337)
Screenshot: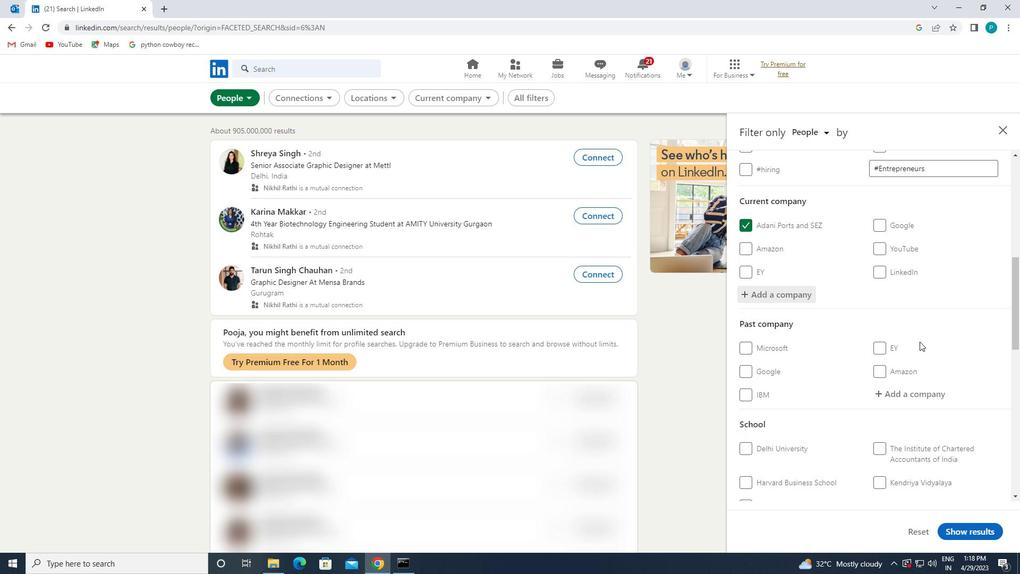 
Action: Mouse scrolled (915, 336) with delta (0, 0)
Screenshot: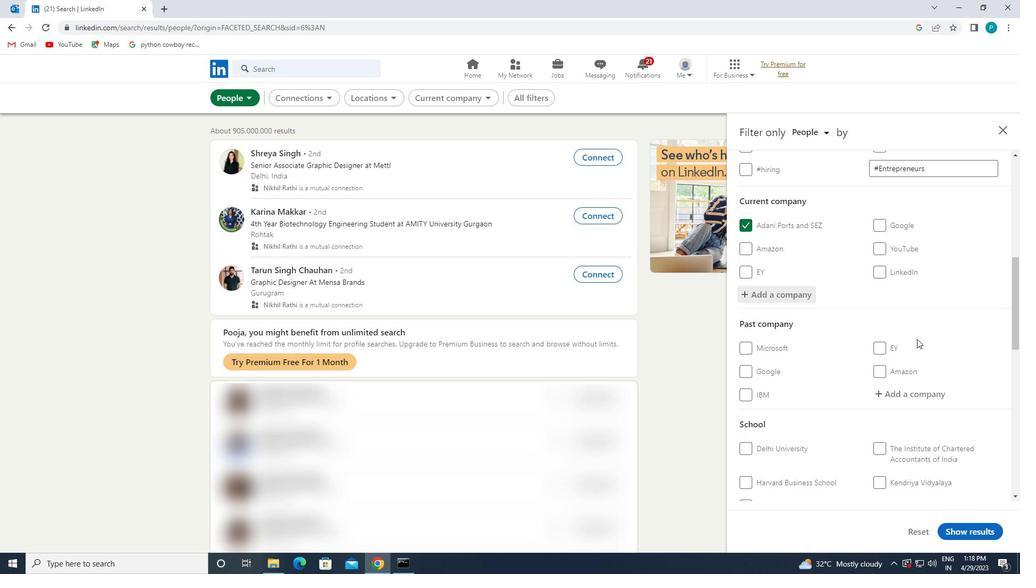 
Action: Mouse scrolled (915, 336) with delta (0, 0)
Screenshot: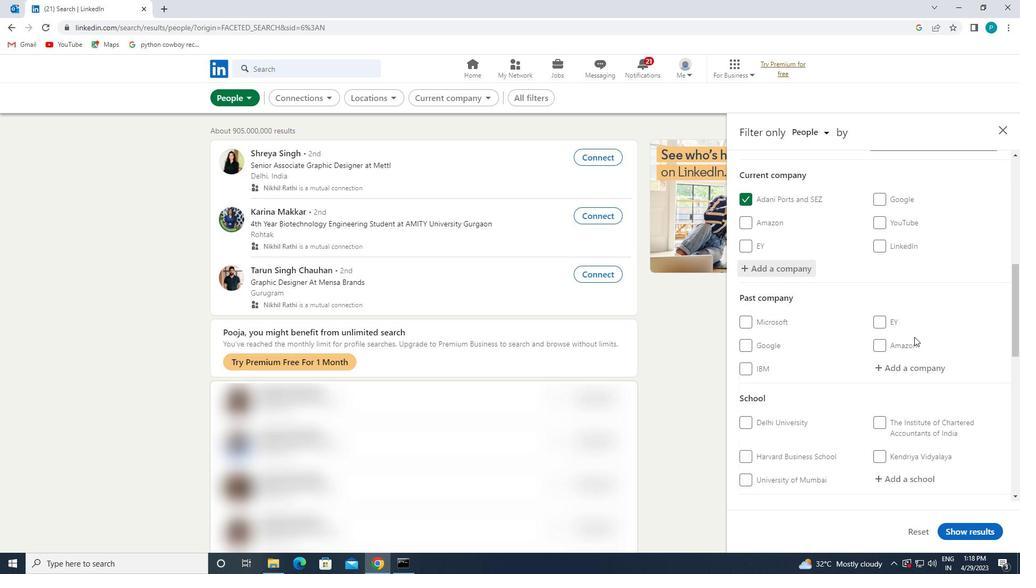 
Action: Mouse scrolled (915, 336) with delta (0, 0)
Screenshot: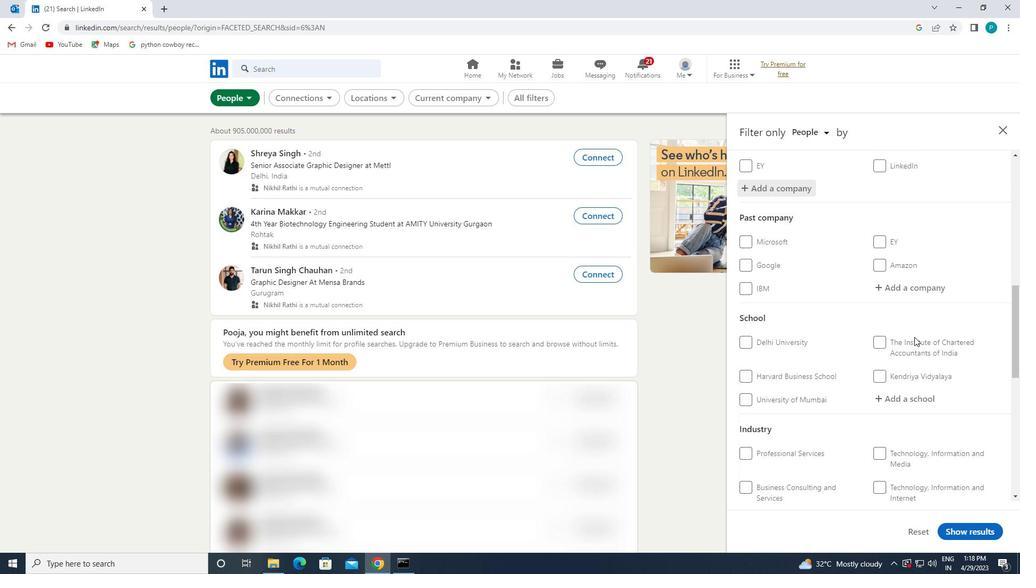 
Action: Mouse moved to (920, 348)
Screenshot: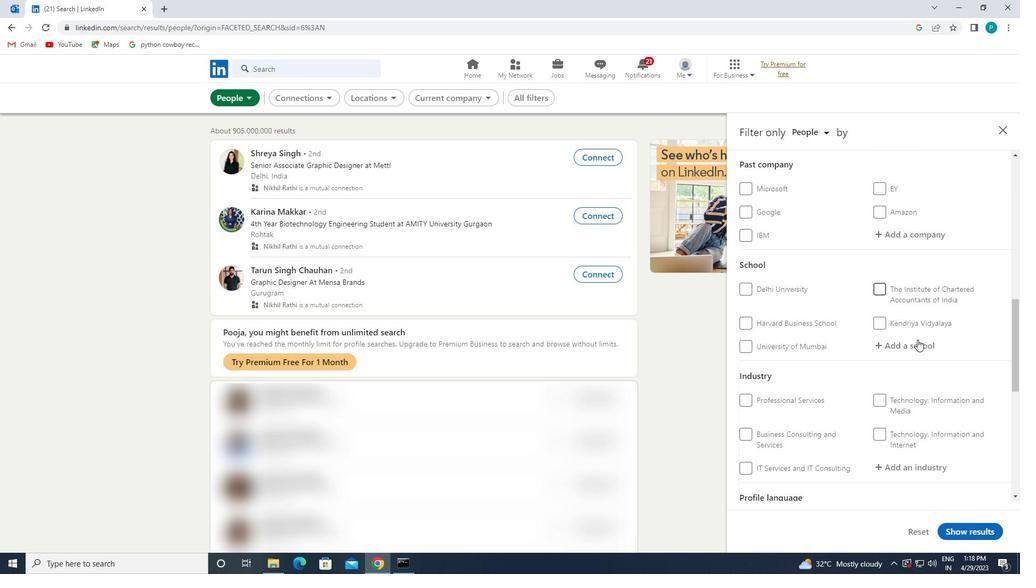 
Action: Mouse pressed left at (920, 348)
Screenshot: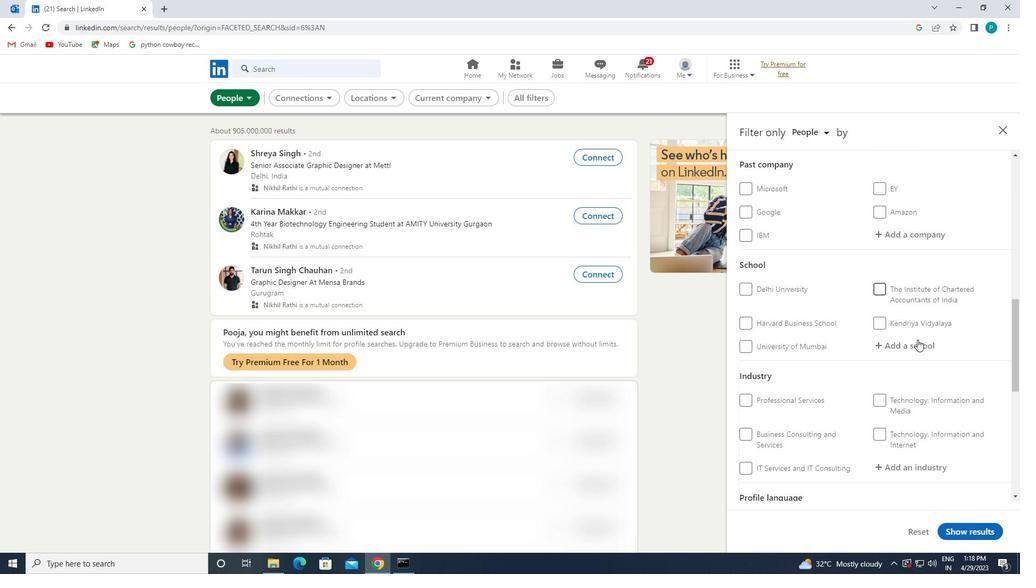 
Action: Key pressed <Key.caps_lock>S<Key.caps_lock>AVITRIBAI
Screenshot: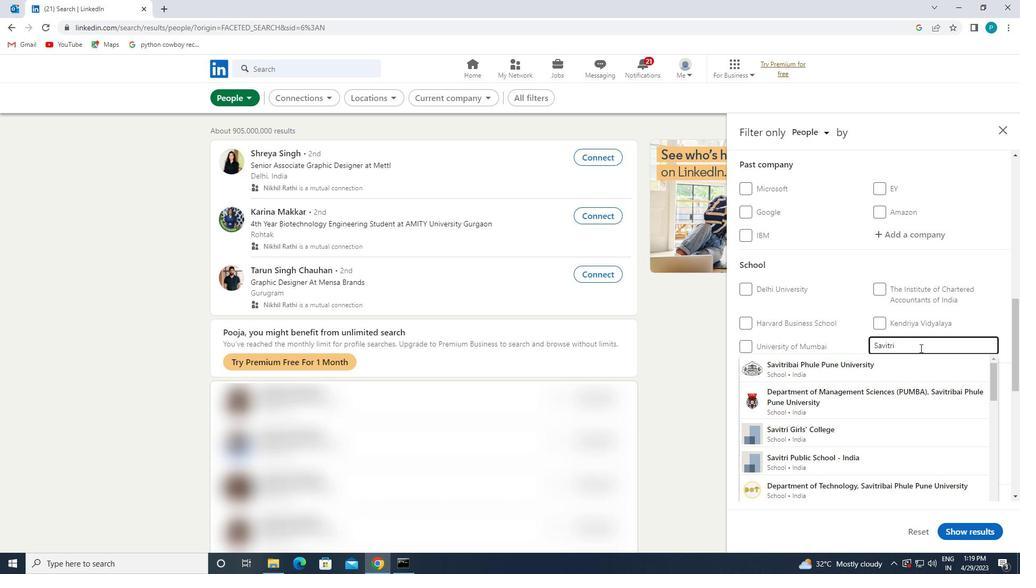 
Action: Mouse moved to (843, 375)
Screenshot: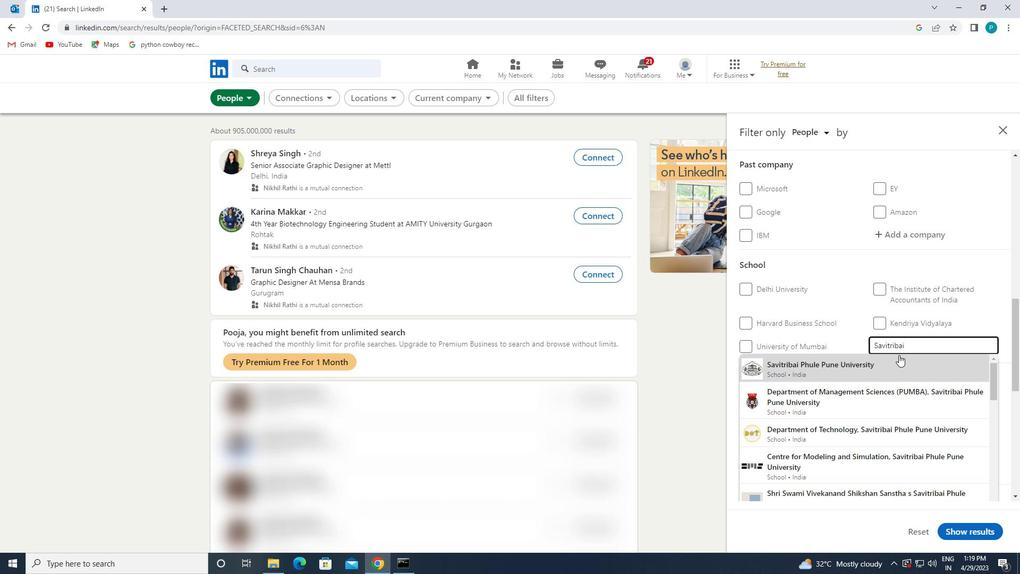 
Action: Mouse pressed left at (843, 375)
Screenshot: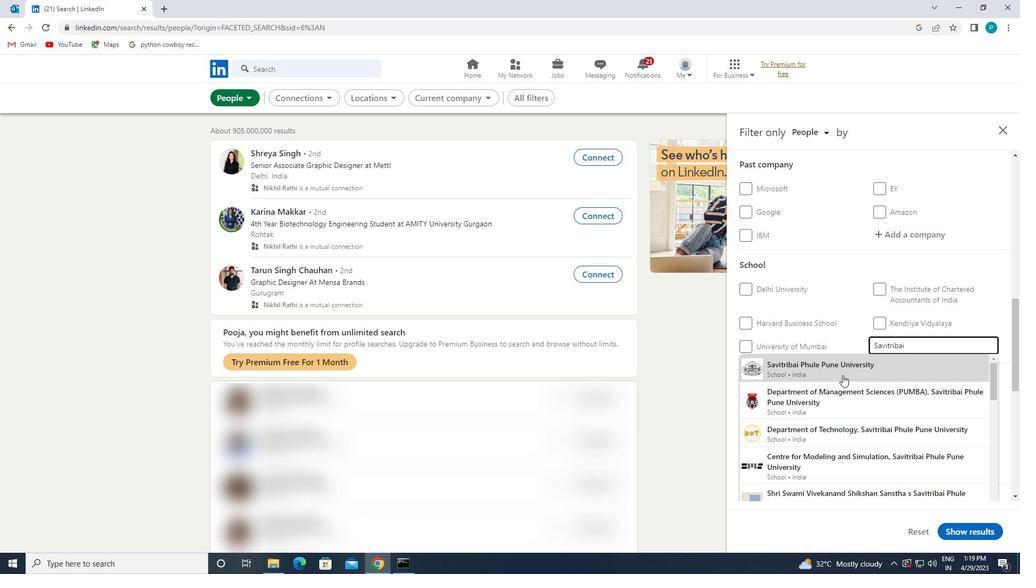 
Action: Mouse moved to (857, 401)
Screenshot: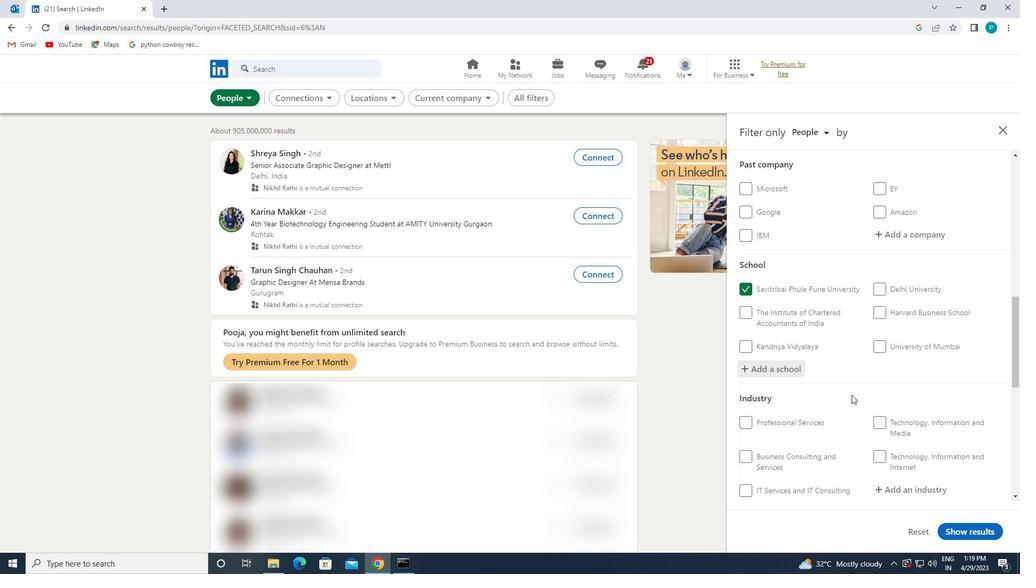 
Action: Mouse scrolled (857, 400) with delta (0, 0)
Screenshot: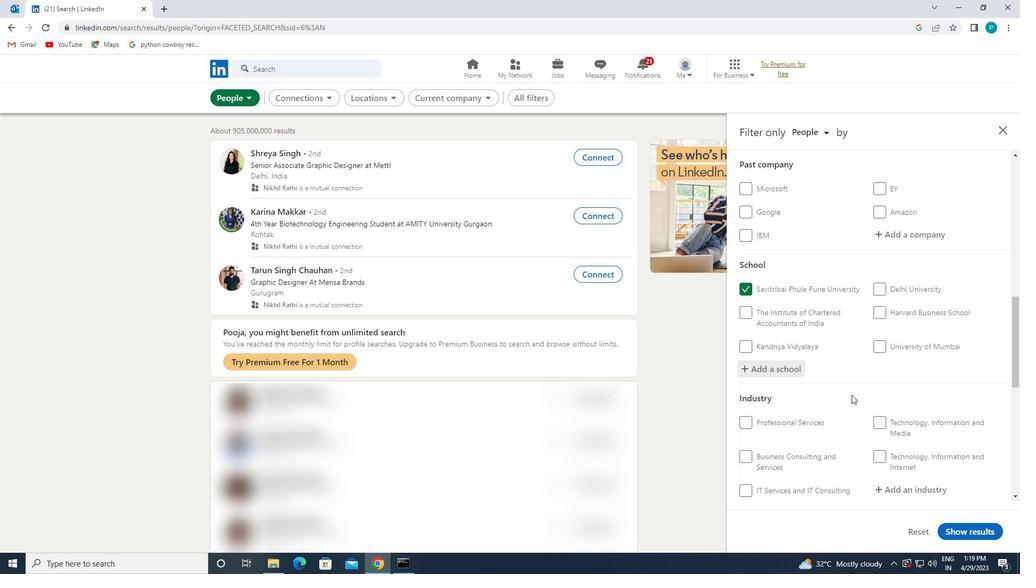 
Action: Mouse moved to (857, 401)
Screenshot: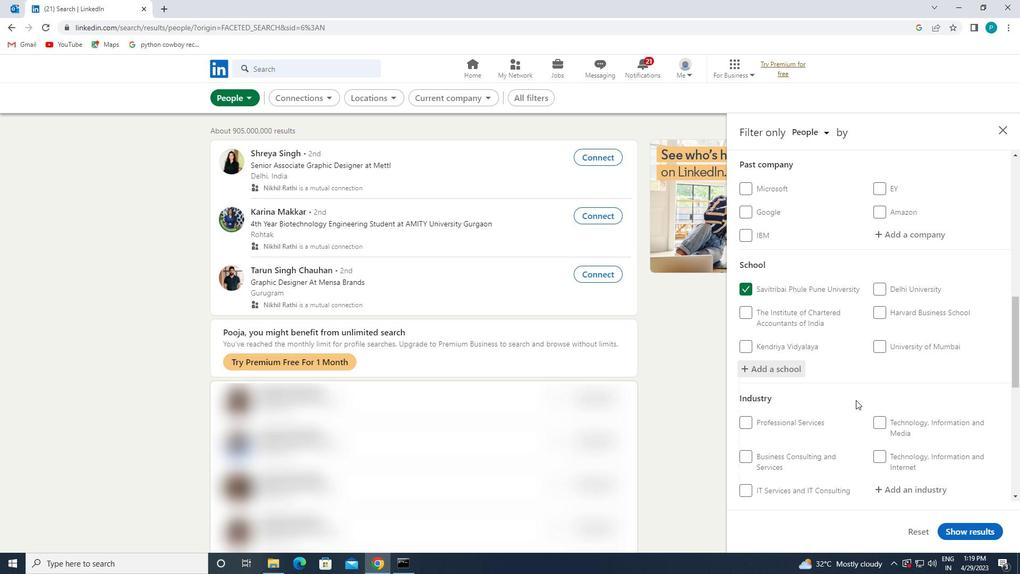 
Action: Mouse scrolled (857, 401) with delta (0, 0)
Screenshot: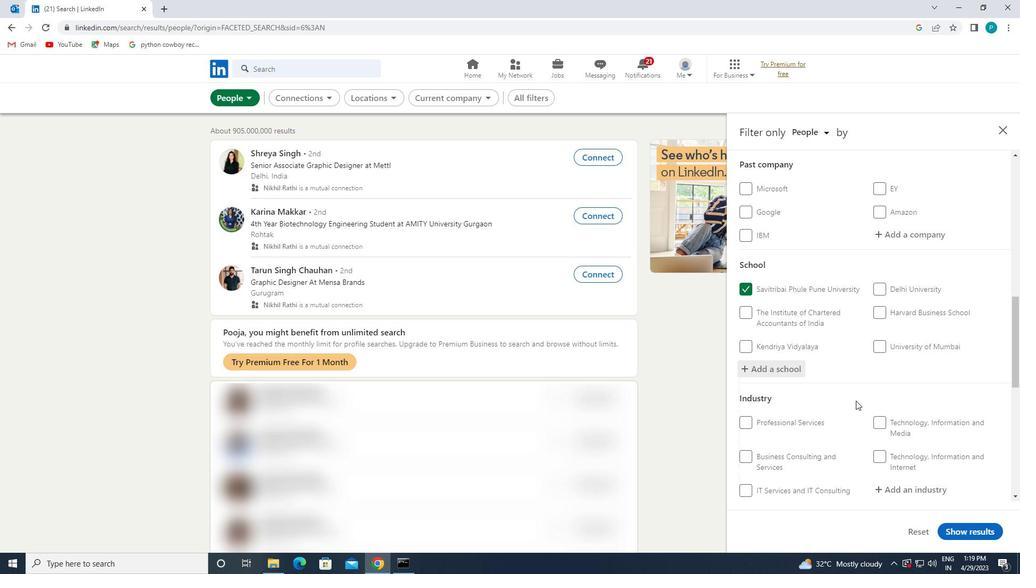 
Action: Mouse moved to (895, 386)
Screenshot: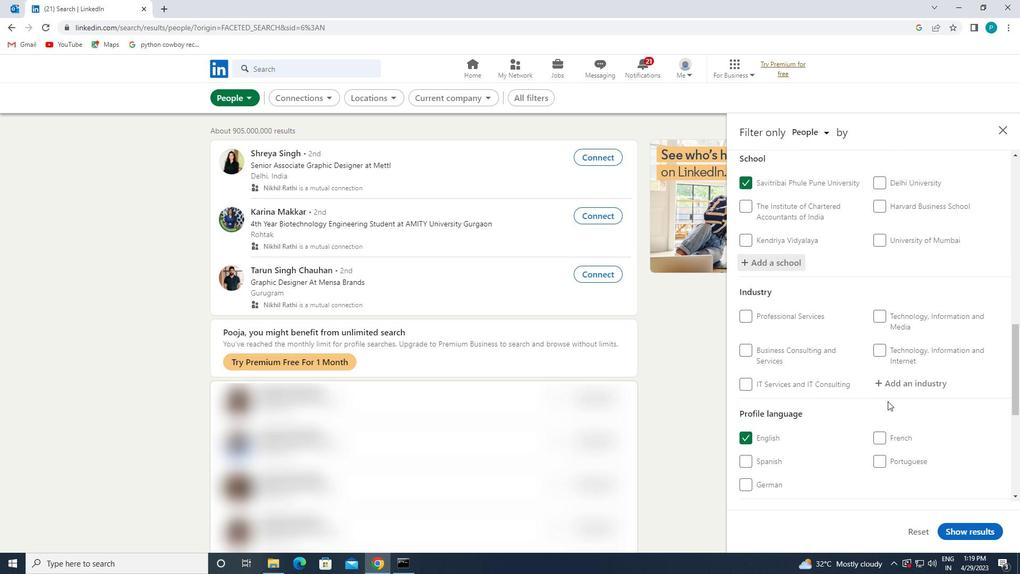 
Action: Mouse pressed left at (895, 386)
Screenshot: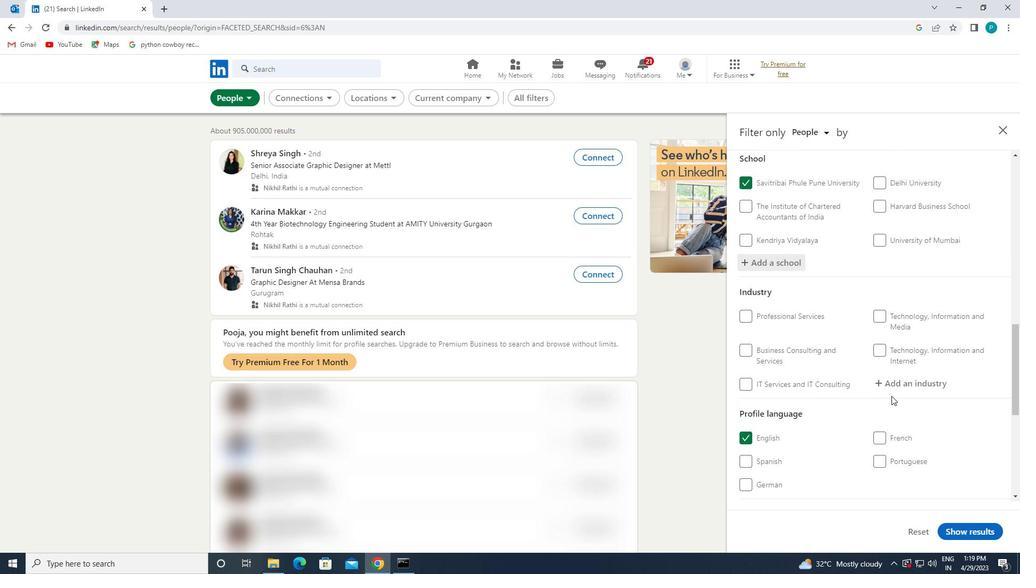 
Action: Key pressed <Key.caps_lock>F<Key.caps_lock>UNDS
Screenshot: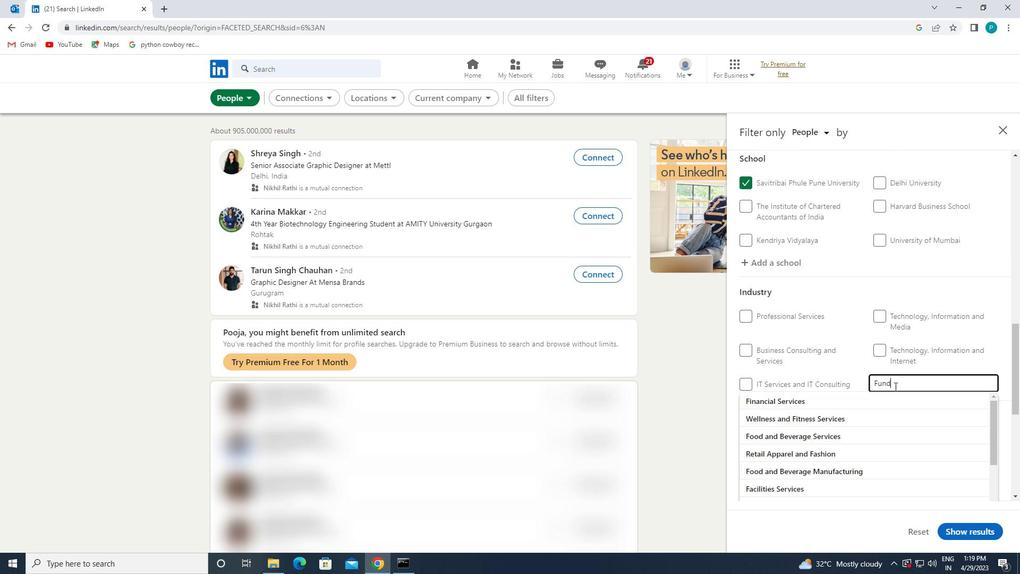 
Action: Mouse moved to (889, 431)
Screenshot: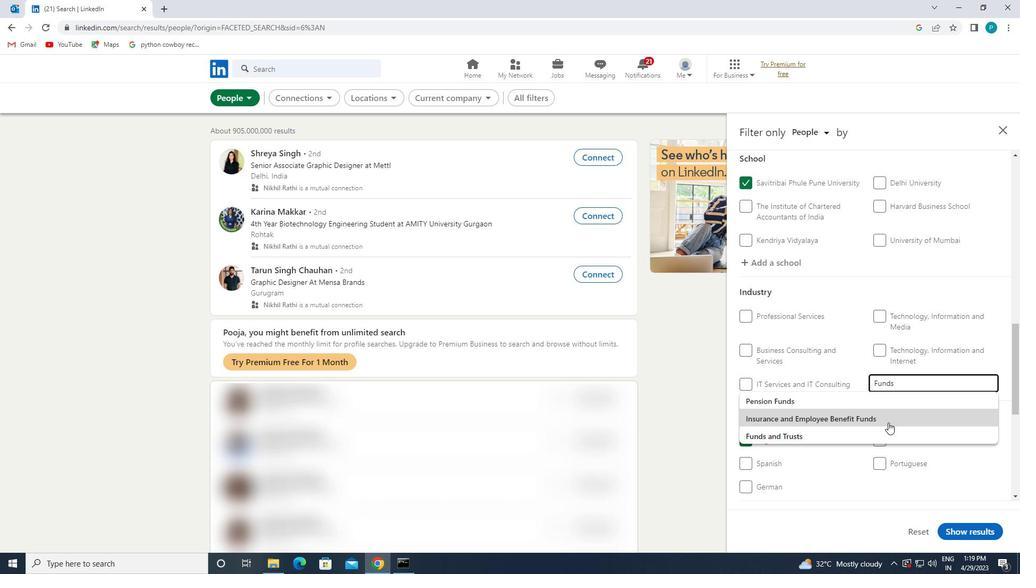 
Action: Mouse pressed left at (889, 431)
Screenshot: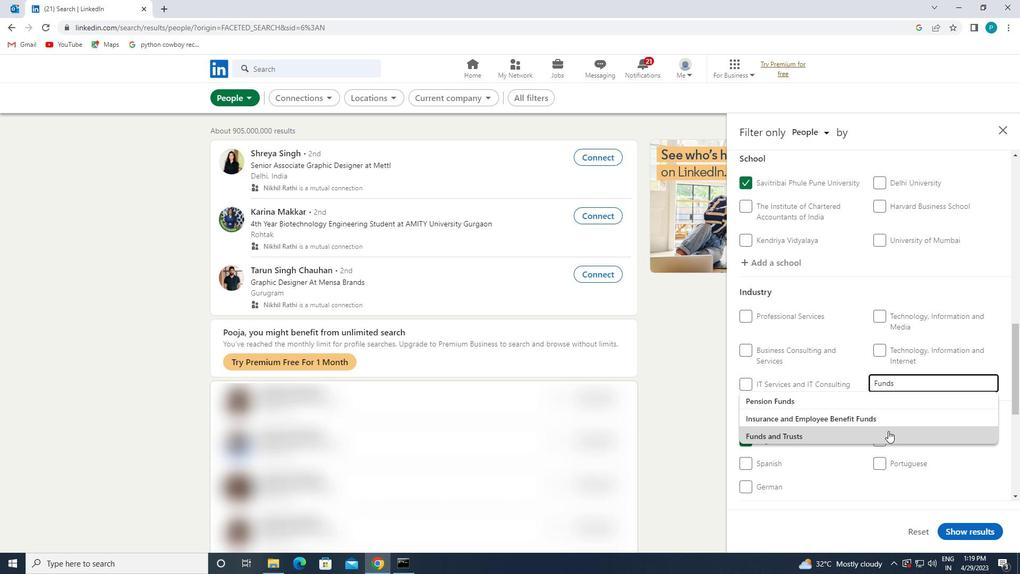 
Action: Mouse moved to (888, 428)
Screenshot: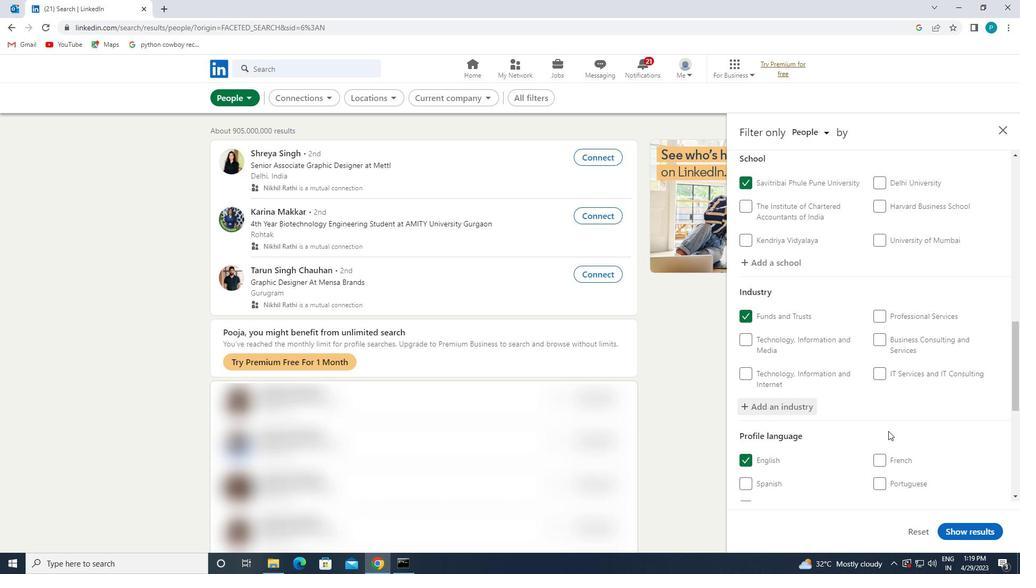 
Action: Mouse scrolled (888, 428) with delta (0, 0)
Screenshot: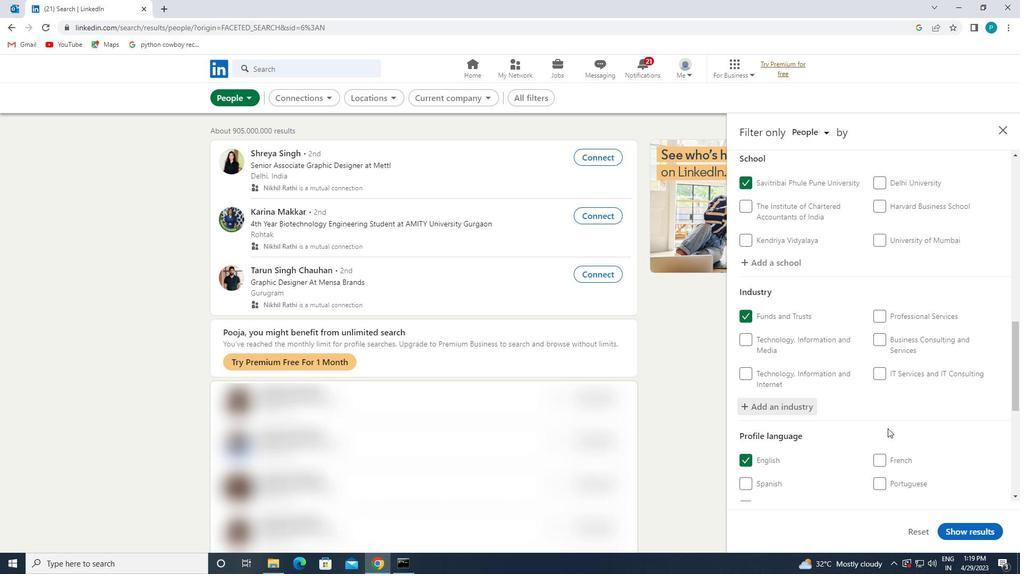 
Action: Mouse scrolled (888, 428) with delta (0, 0)
Screenshot: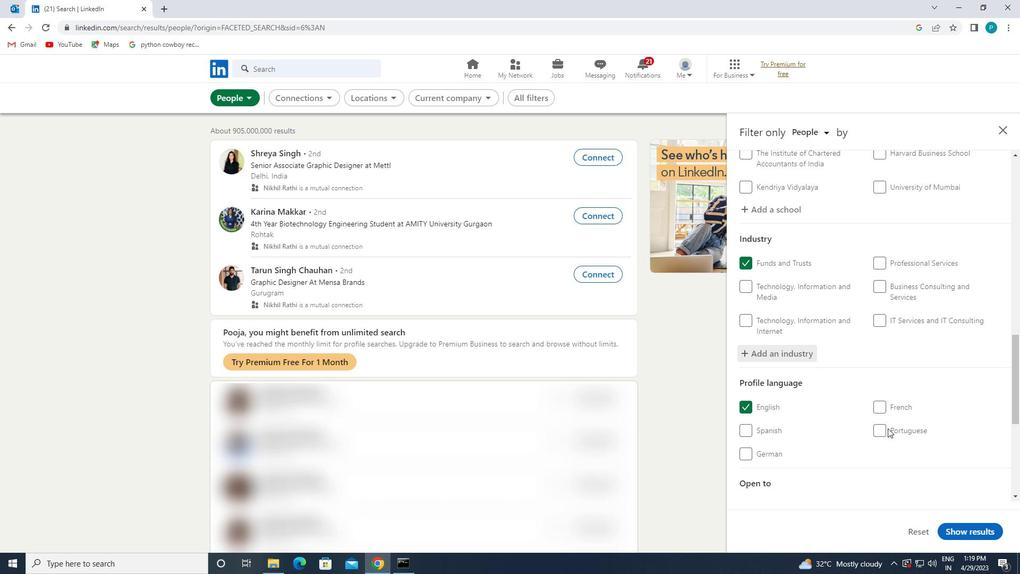 
Action: Mouse scrolled (888, 428) with delta (0, 0)
Screenshot: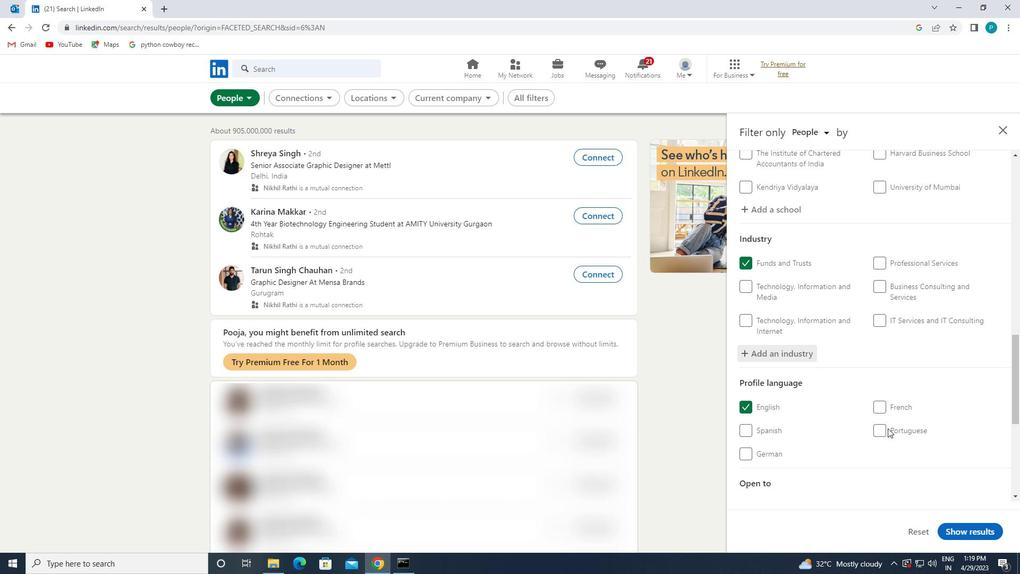 
Action: Mouse moved to (884, 425)
Screenshot: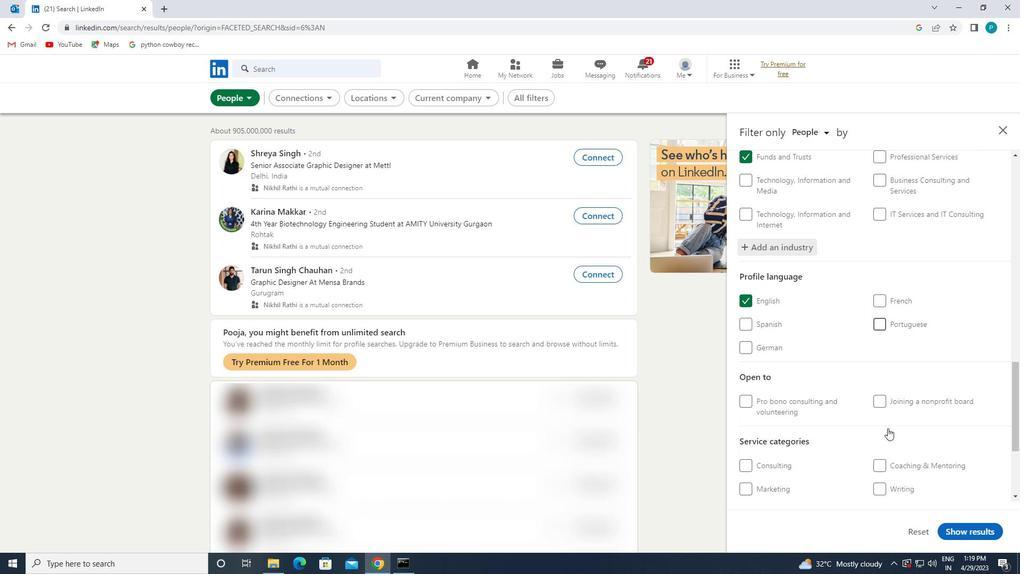 
Action: Mouse scrolled (884, 425) with delta (0, 0)
Screenshot: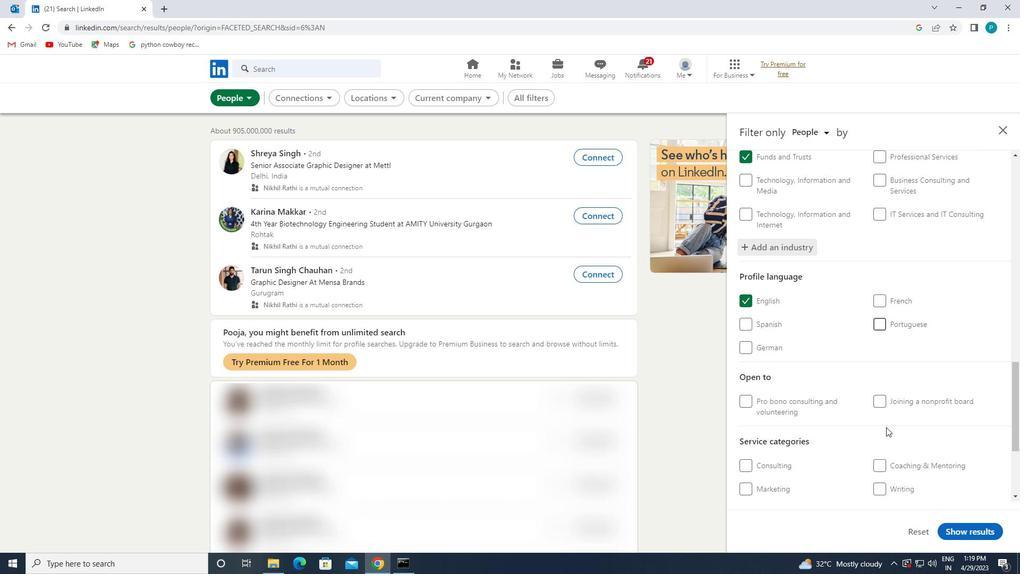 
Action: Mouse scrolled (884, 425) with delta (0, 0)
Screenshot: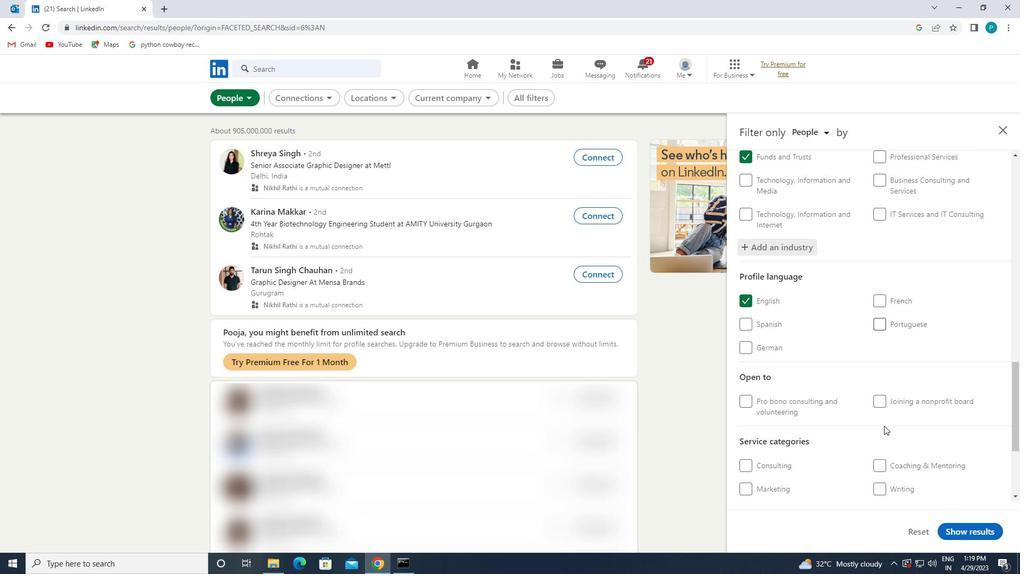 
Action: Mouse moved to (892, 401)
Screenshot: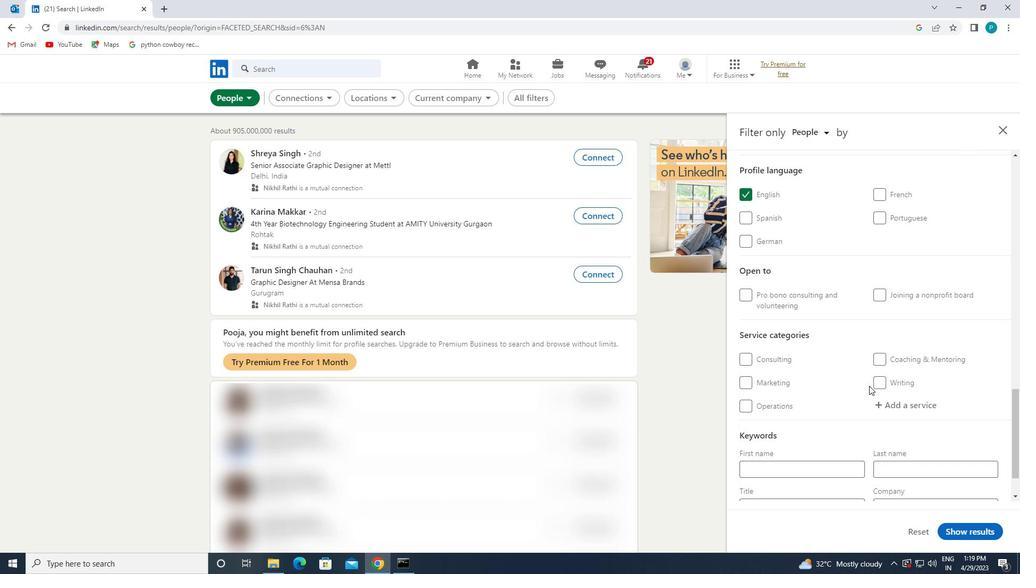 
Action: Mouse pressed left at (892, 401)
Screenshot: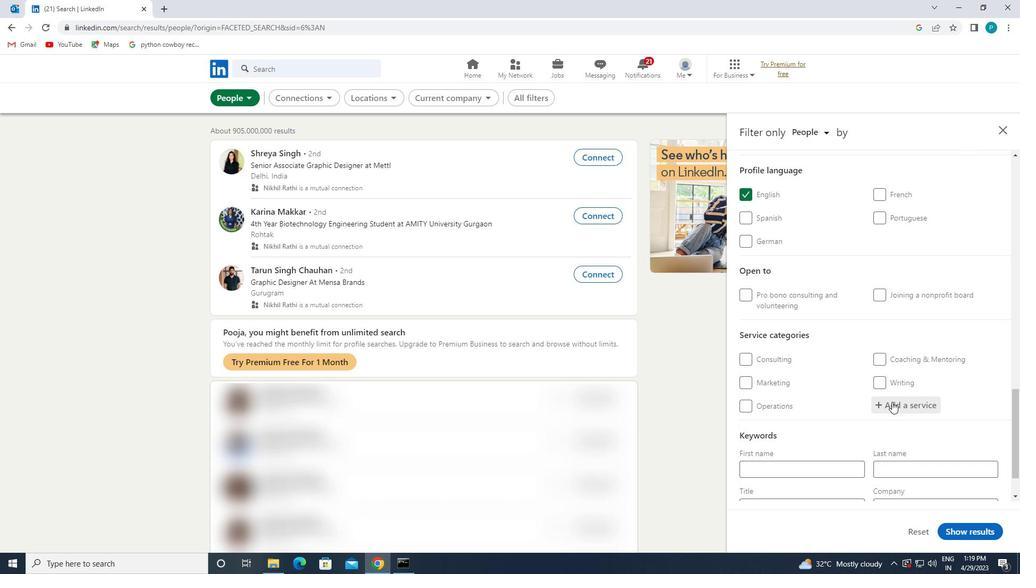 
Action: Key pressed <Key.caps_lock>I<Key.caps_lock>NFORMATION<Key.space><Key.caps_lock>
Screenshot: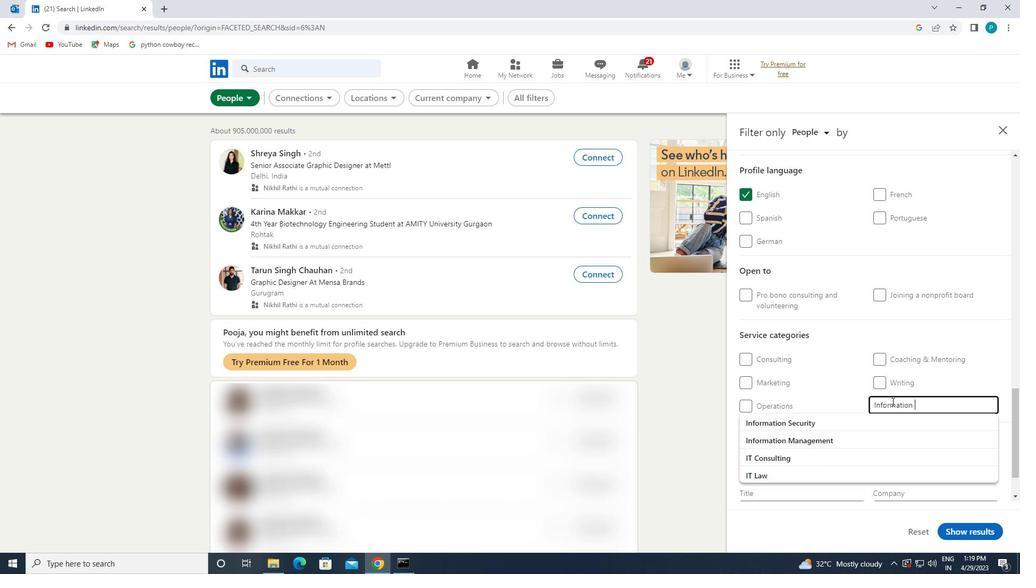
Action: Mouse moved to (878, 421)
Screenshot: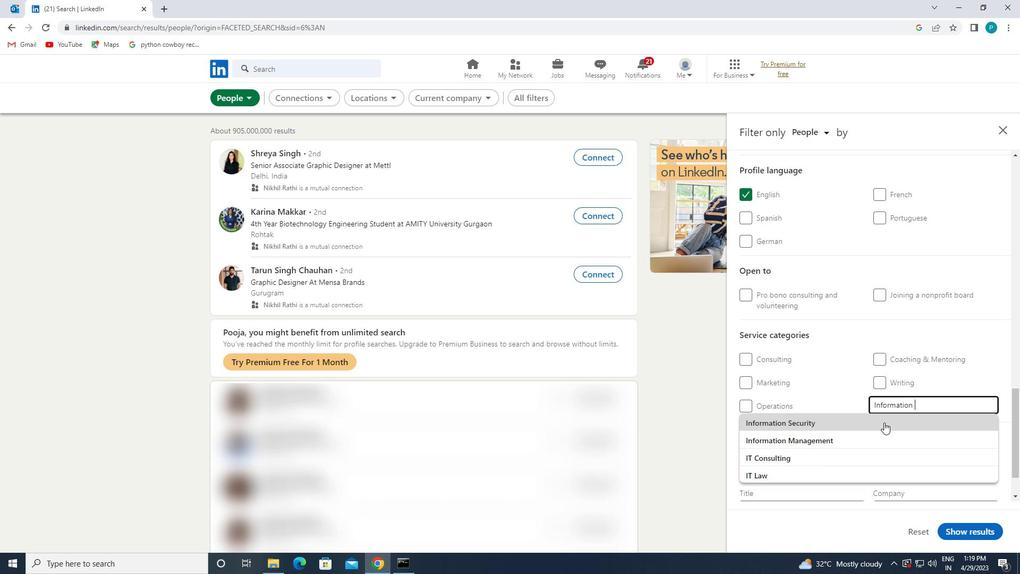 
Action: Mouse pressed left at (878, 421)
Screenshot: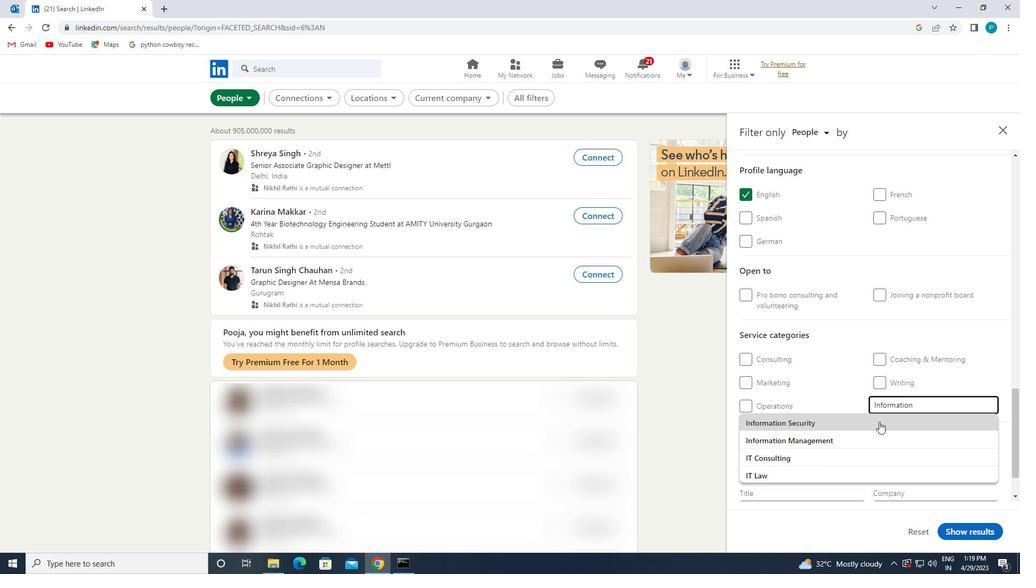 
Action: Mouse moved to (868, 415)
Screenshot: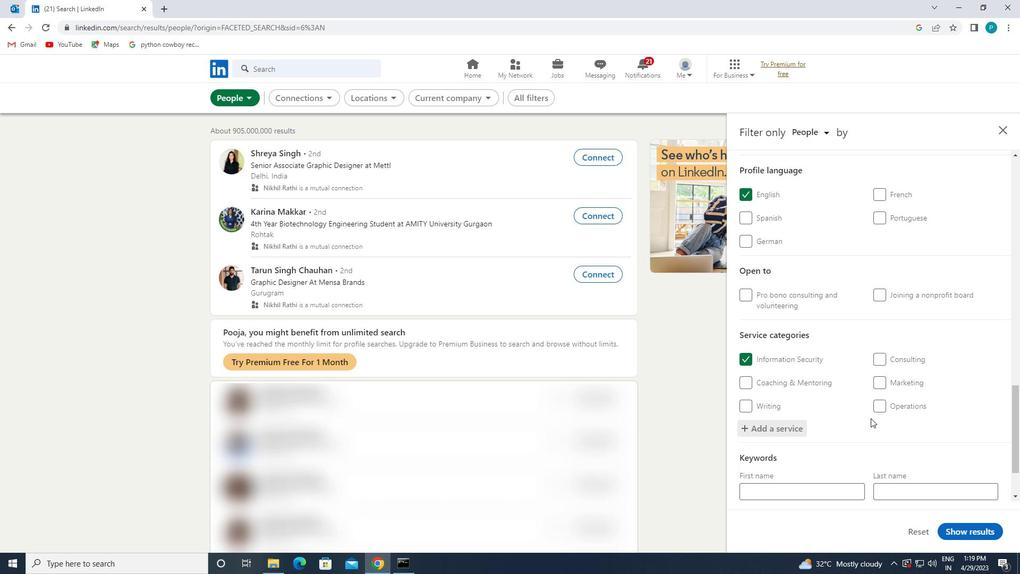 
Action: Mouse scrolled (868, 415) with delta (0, 0)
Screenshot: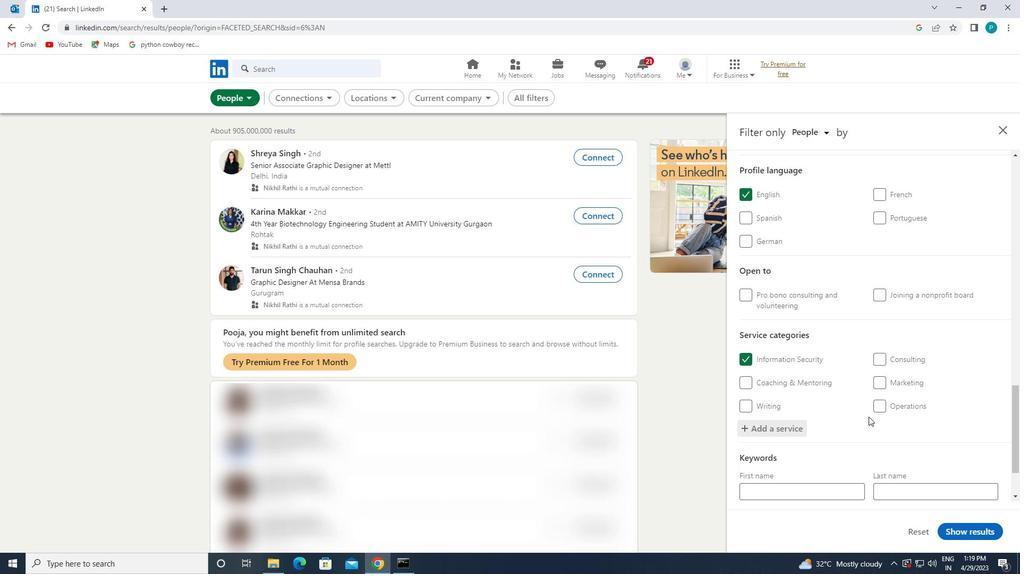 
Action: Mouse scrolled (868, 415) with delta (0, 0)
Screenshot: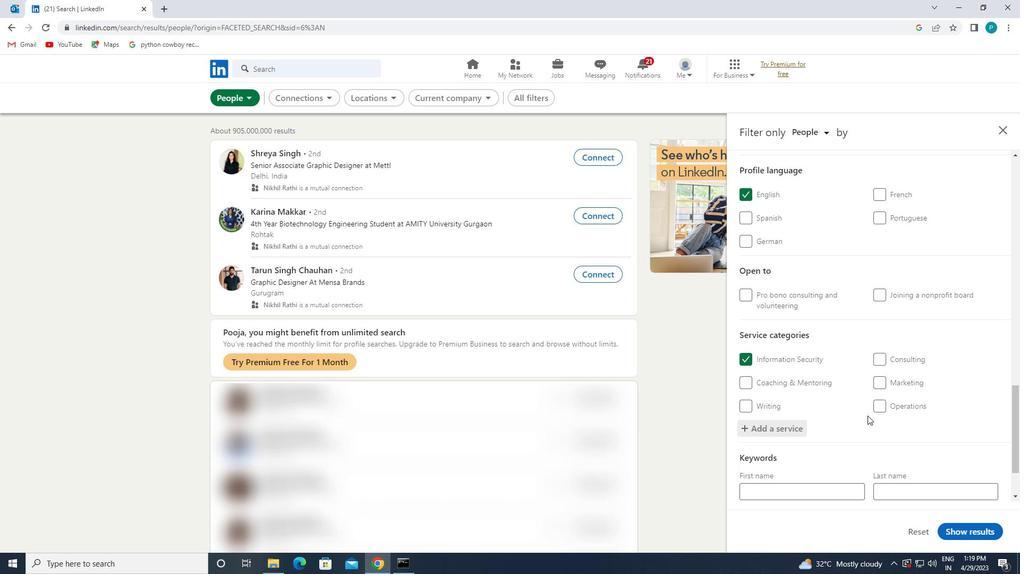 
Action: Mouse moved to (797, 458)
Screenshot: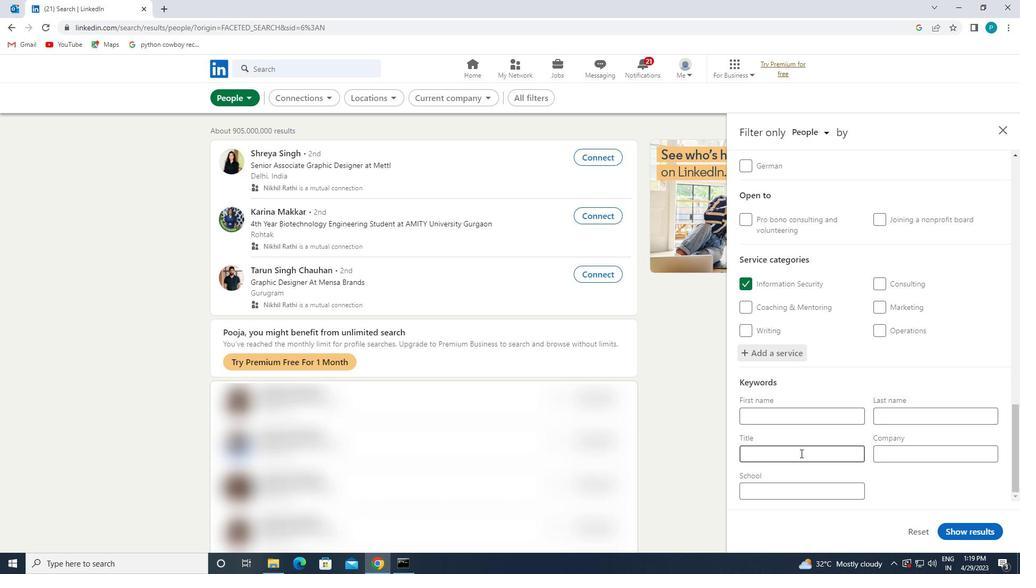 
Action: Mouse pressed left at (797, 458)
Screenshot: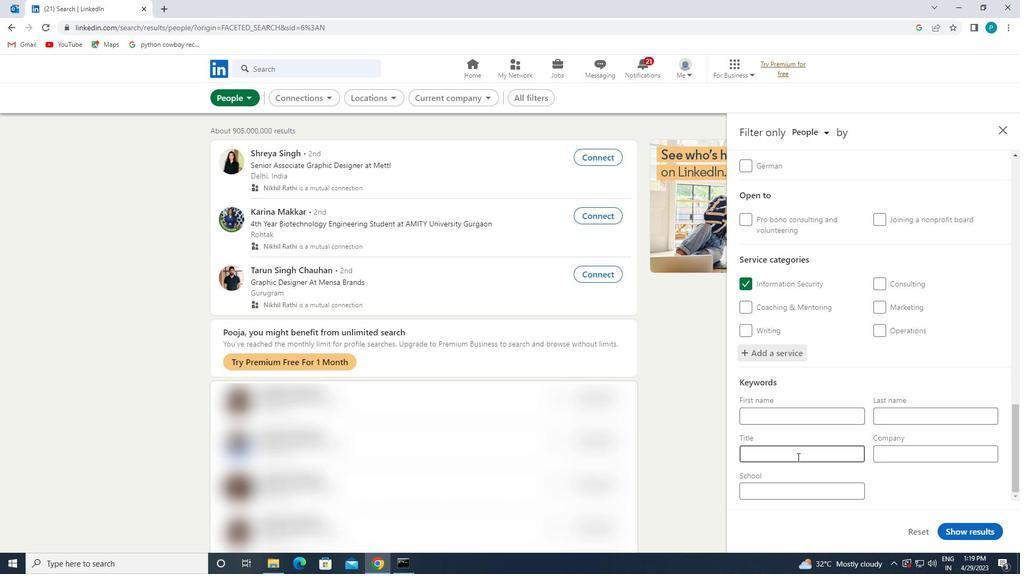 
Action: Key pressed <Key.caps_lock>H<Key.caps_lock>AB<Key.backspace><Key.backspace><Key.backspace><Key.backspace><Key.backspace>H<Key.caps_lock>ABITAT<Key.space>FOR<Key.space><Key.caps_lock>H<Key.caps_lock>UMANITY<Key.space><Key.caps_lock><Key.space>B<Key.caps_lock>UILDER
Screenshot: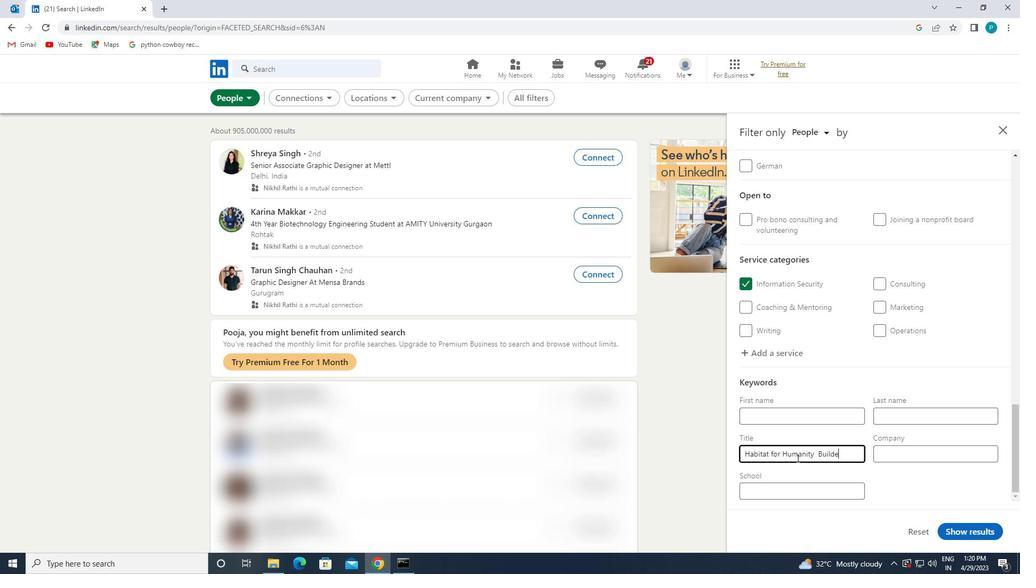 
Action: Mouse moved to (962, 529)
Screenshot: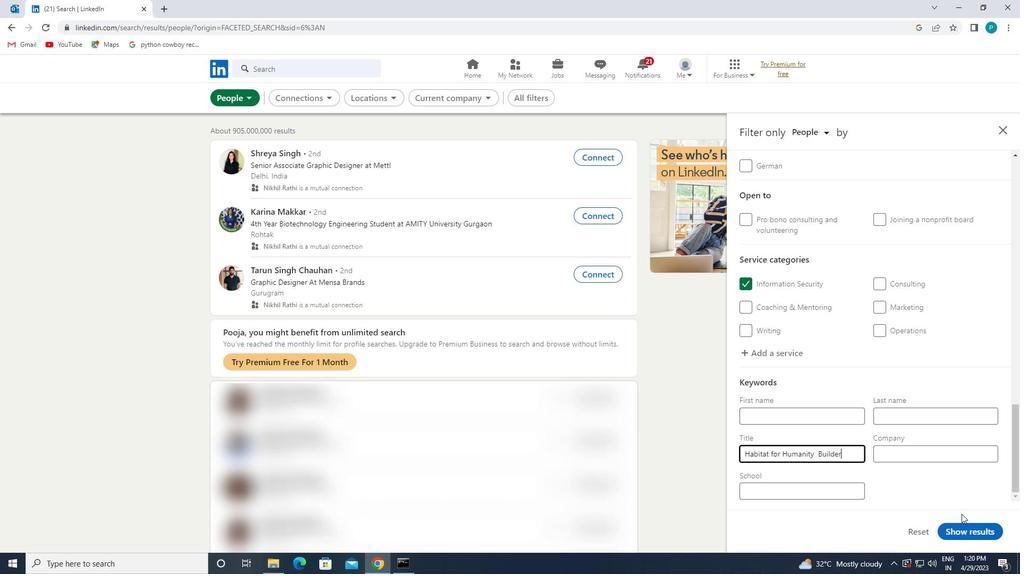 
Action: Mouse pressed left at (962, 529)
Screenshot: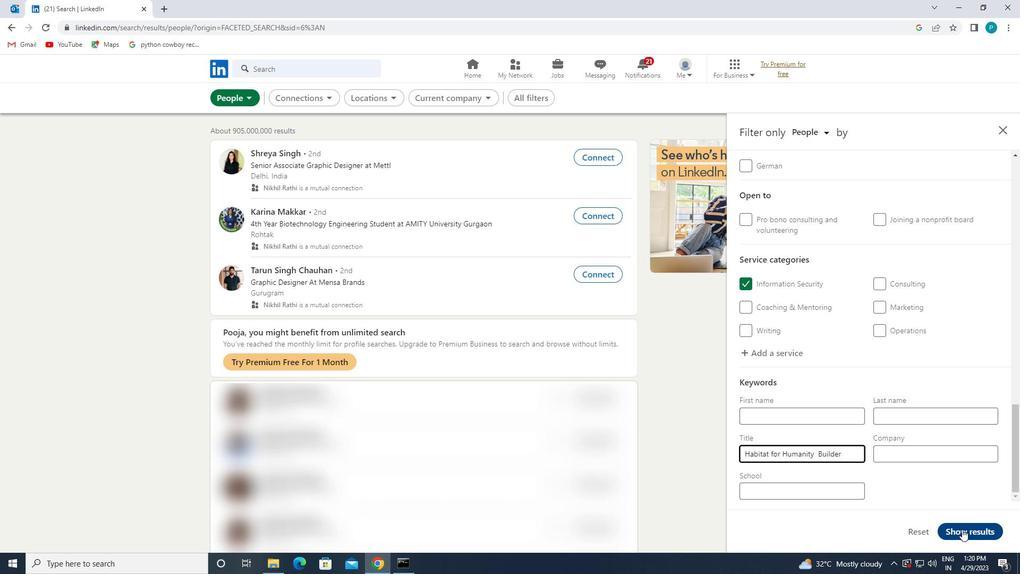 
